 Task: Schedule a presentation rehearsal with the marketing team, focusing on delivering impactful messages, showcasing compelling visuals, and engaging the audience effectively for the upcoming product launch on September 25th at 3:30 PM.
Action: Mouse moved to (67, 117)
Screenshot: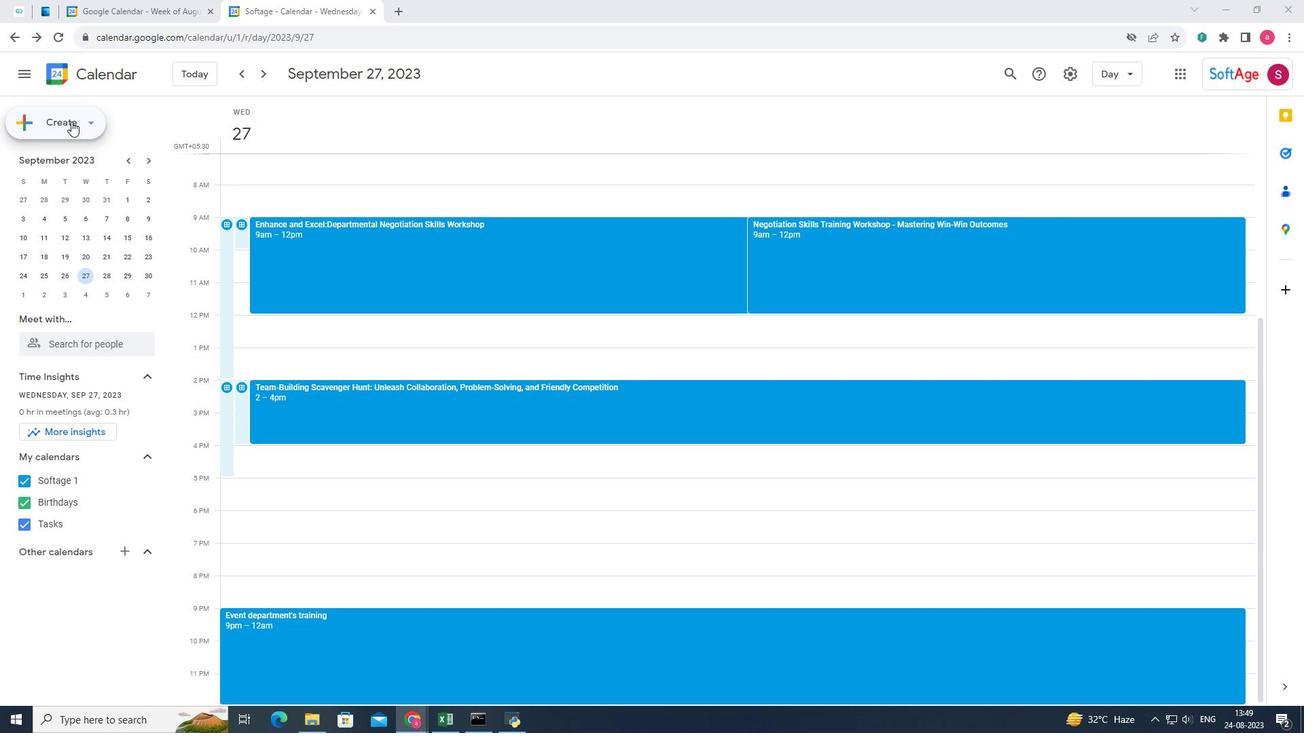 
Action: Mouse pressed left at (67, 117)
Screenshot: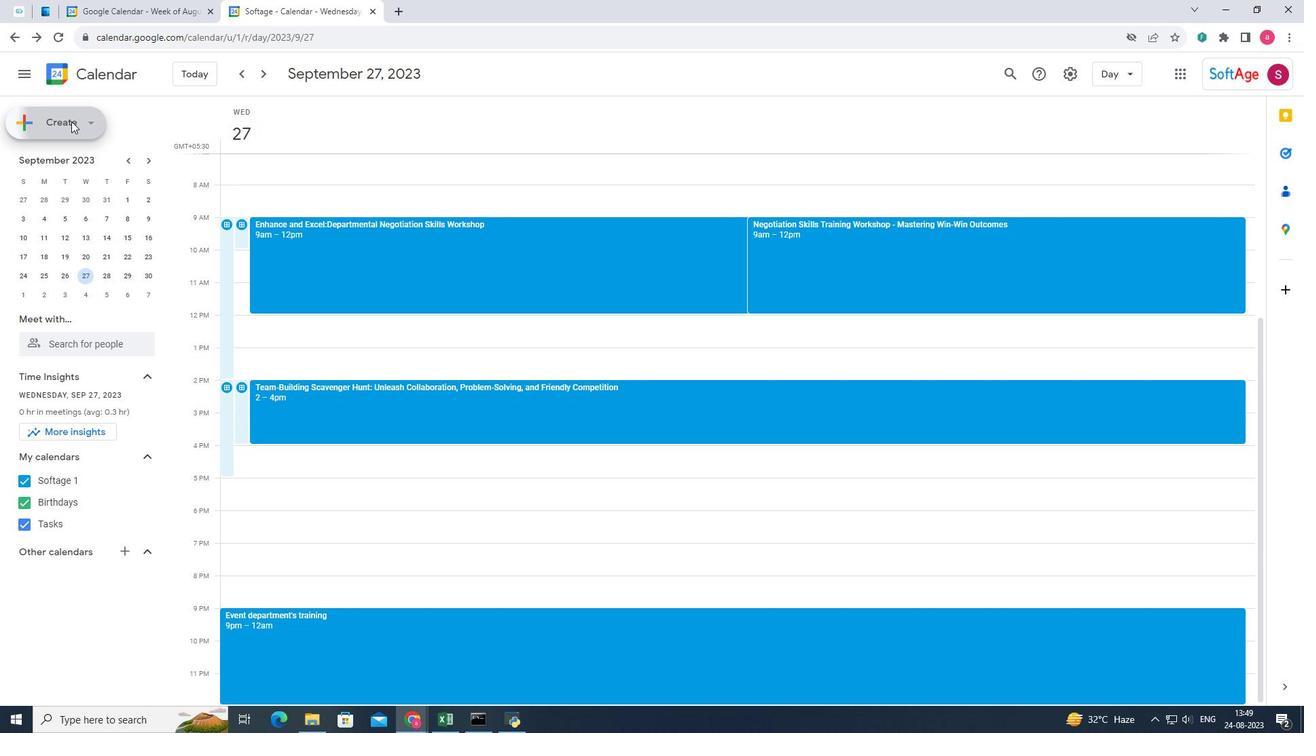 
Action: Mouse moved to (57, 262)
Screenshot: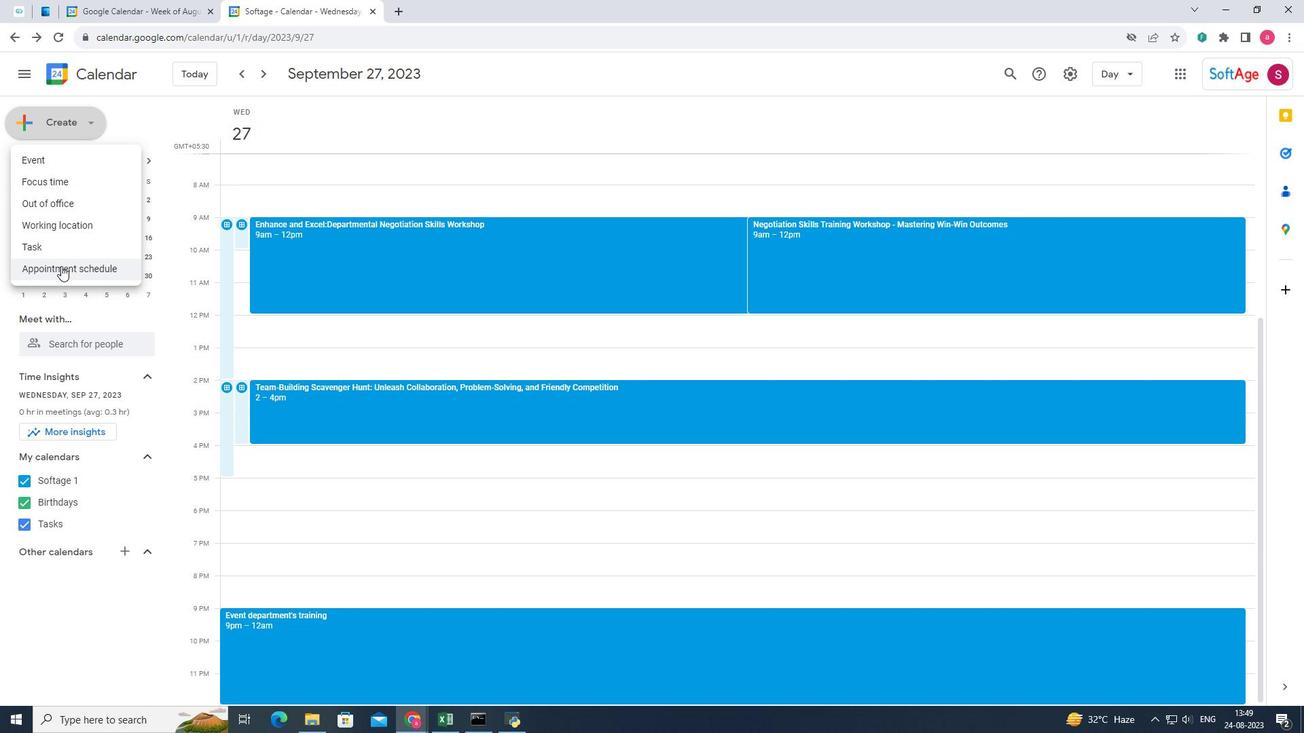 
Action: Mouse pressed left at (57, 262)
Screenshot: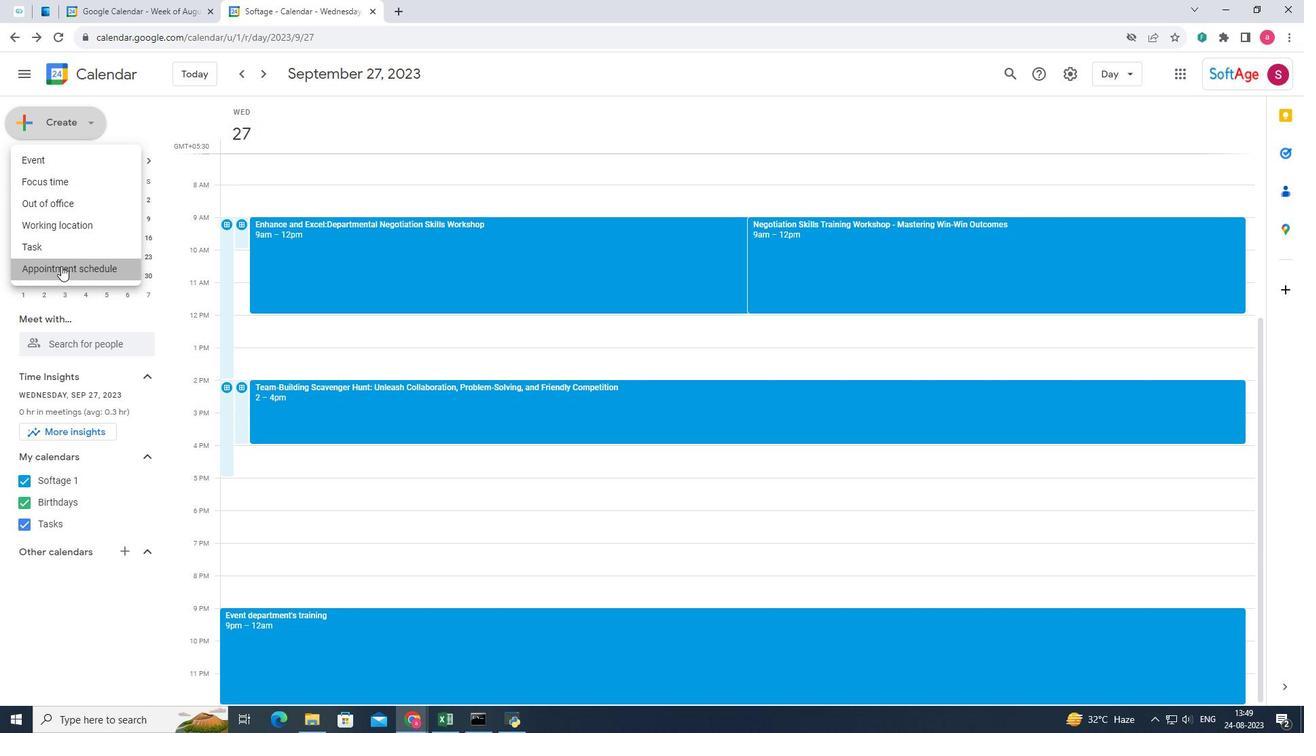 
Action: Mouse moved to (104, 116)
Screenshot: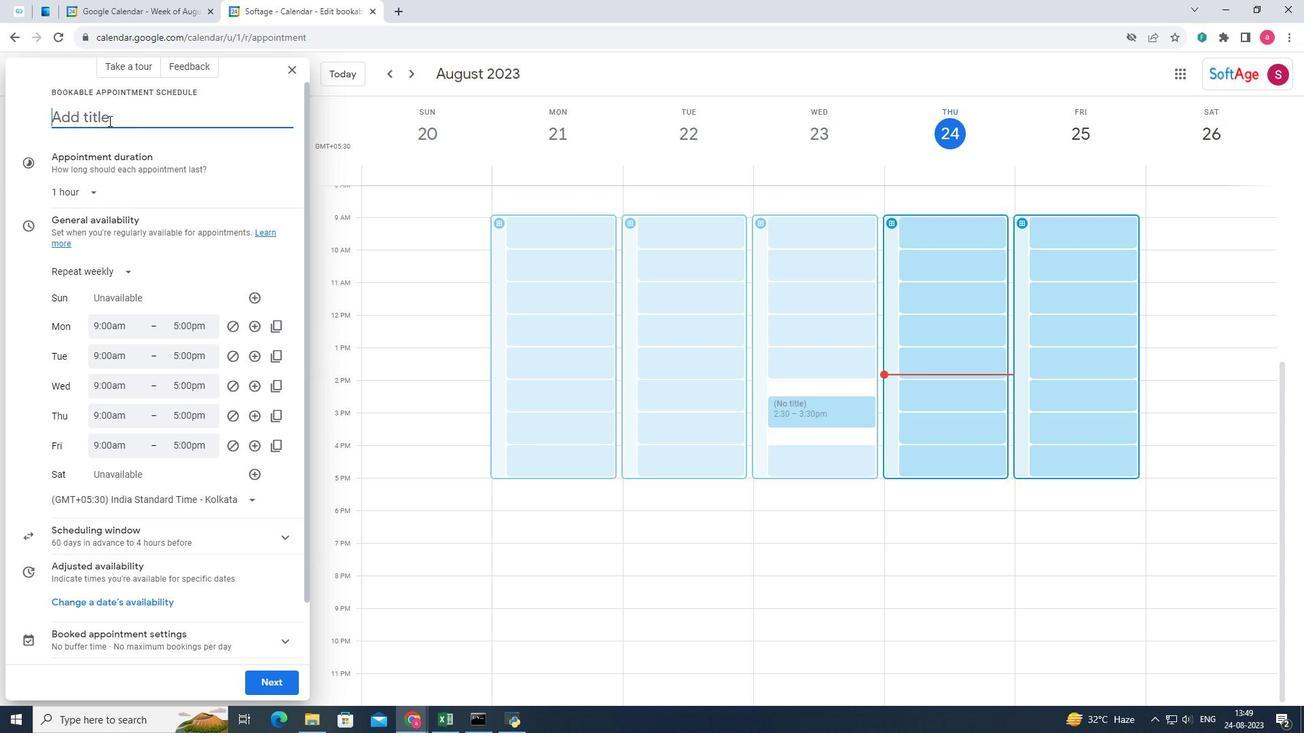 
Action: Key pressed <Key.shift>Mark<Key.backspace>keting
Screenshot: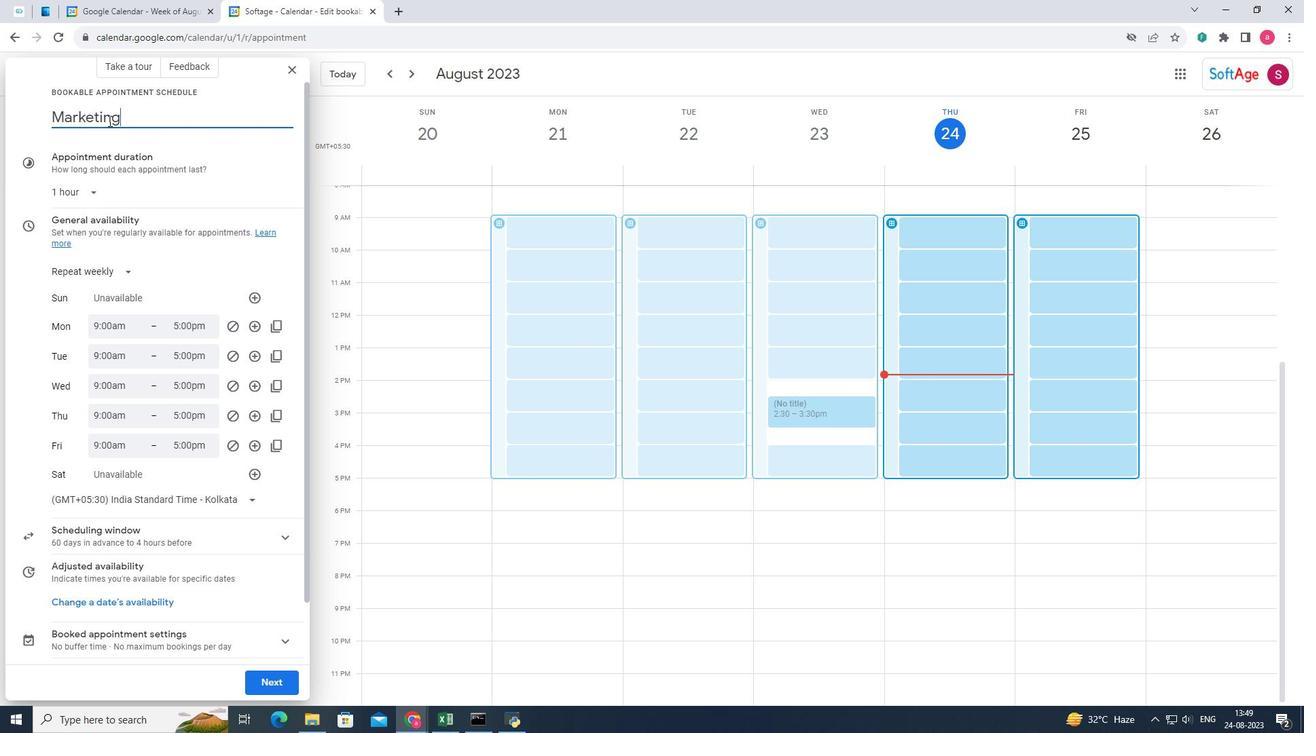 
Action: Mouse moved to (103, 116)
Screenshot: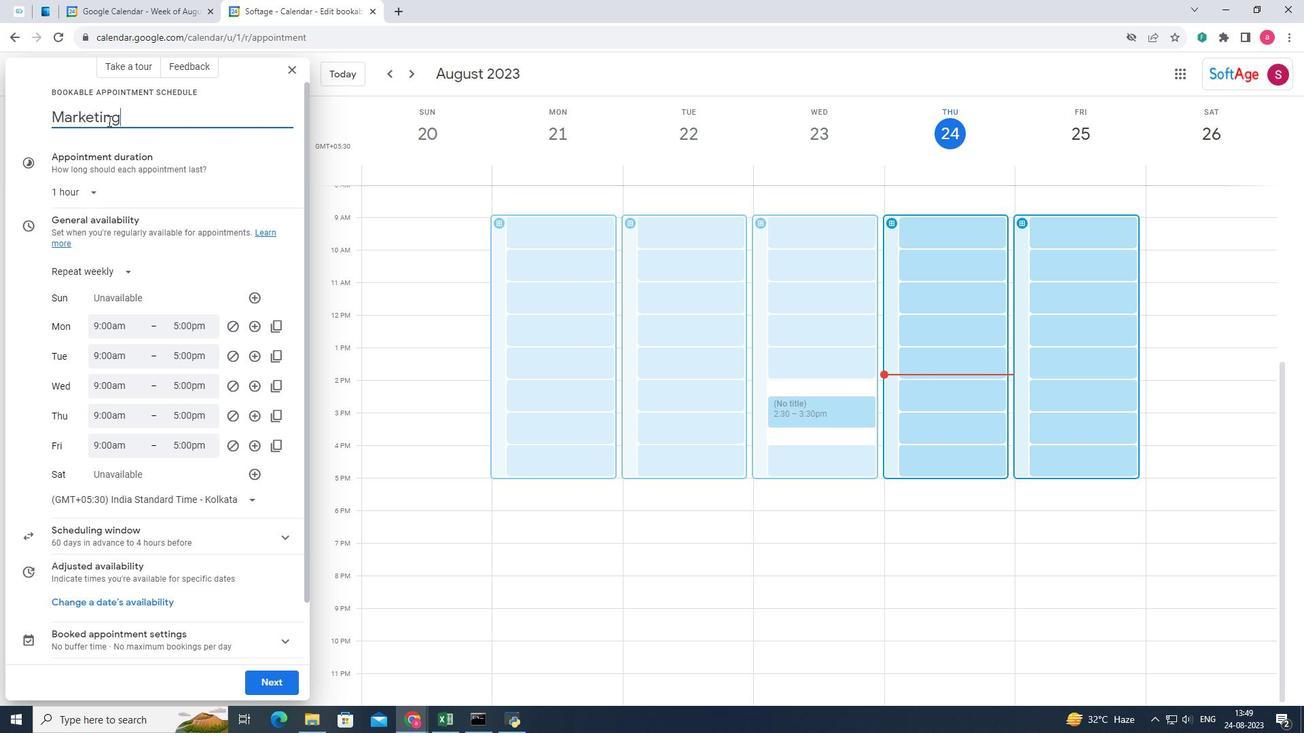 
Action: Key pressed <Key.space><Key.shift><Key.shift><Key.shift><Key.shift>Team<Key.space><Key.shift><Key.shift><Key.shift><Key.shift><Key.shift><Key.shift><Key.shift><Key.shift><Key.shift>Presentation<Key.space><Key.shift>Reharsal
Screenshot: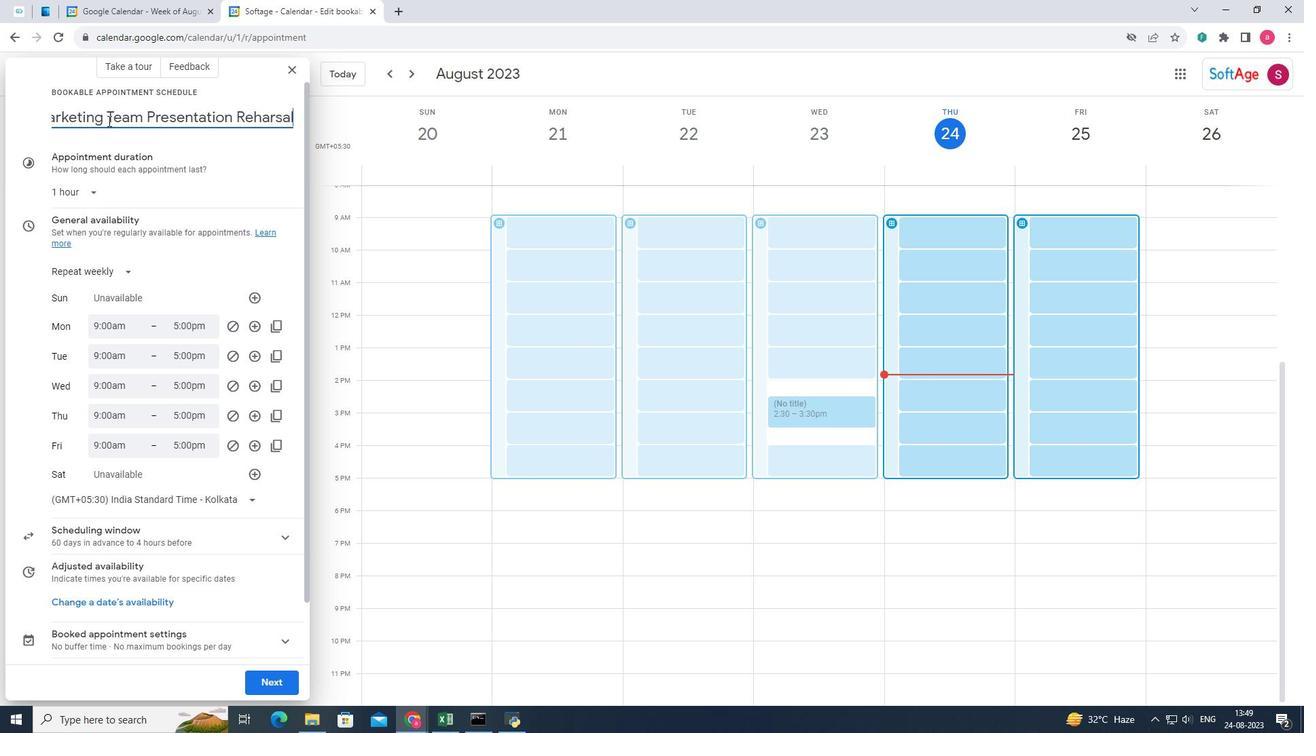 
Action: Mouse moved to (210, 116)
Screenshot: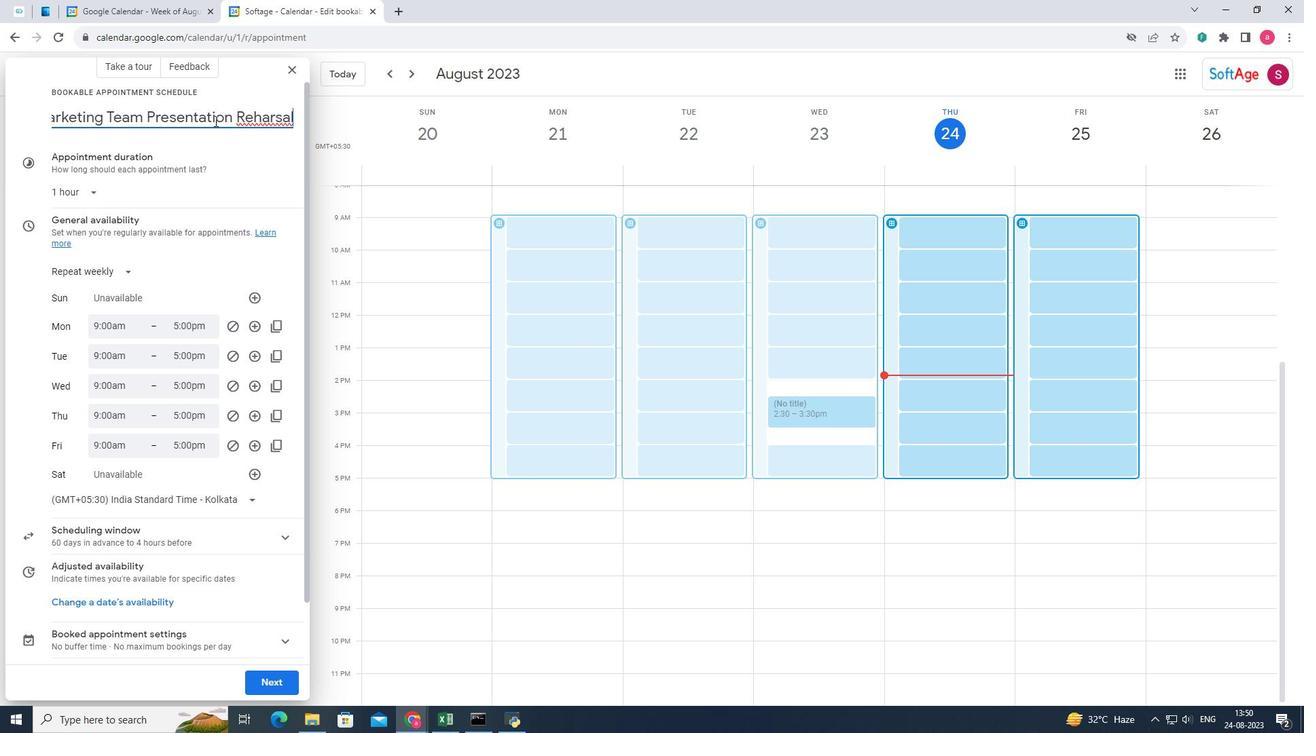 
Action: Key pressed <Key.backspace><Key.backspace><Key.backspace><Key.backspace><Key.backspace>earsal
Screenshot: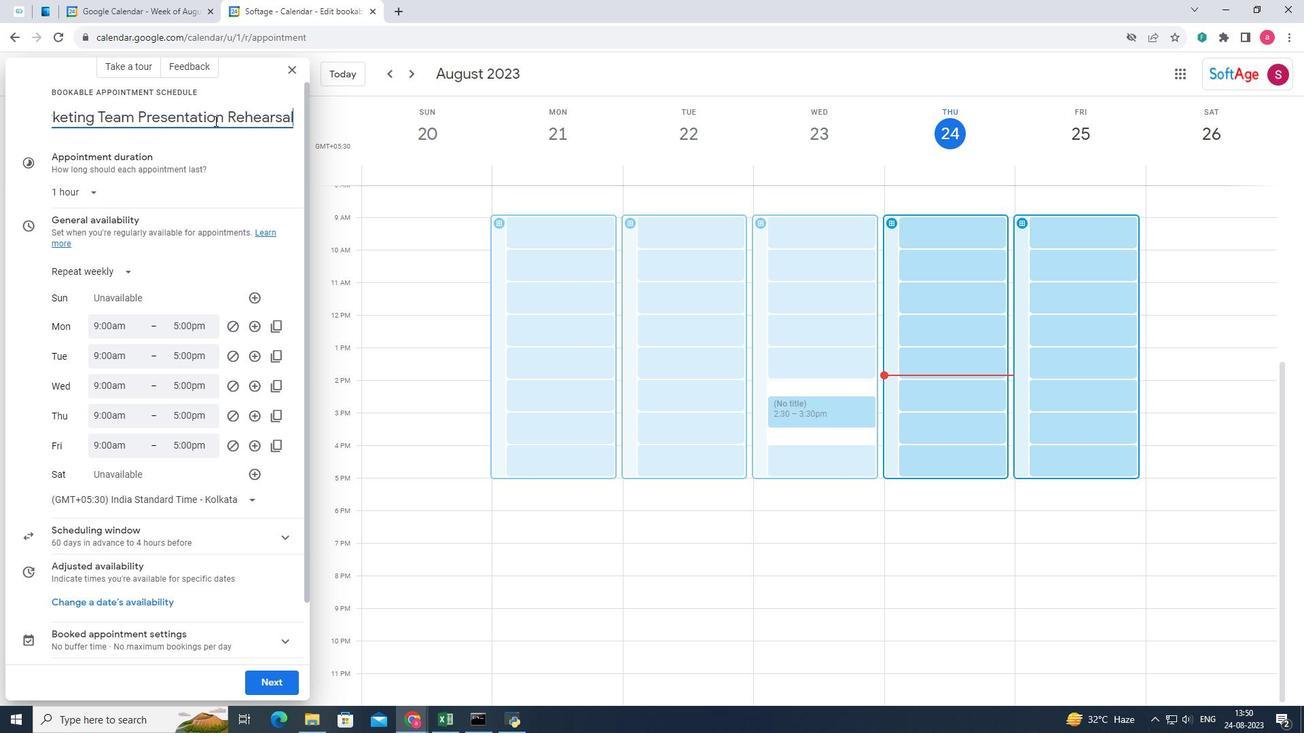 
Action: Mouse moved to (76, 264)
Screenshot: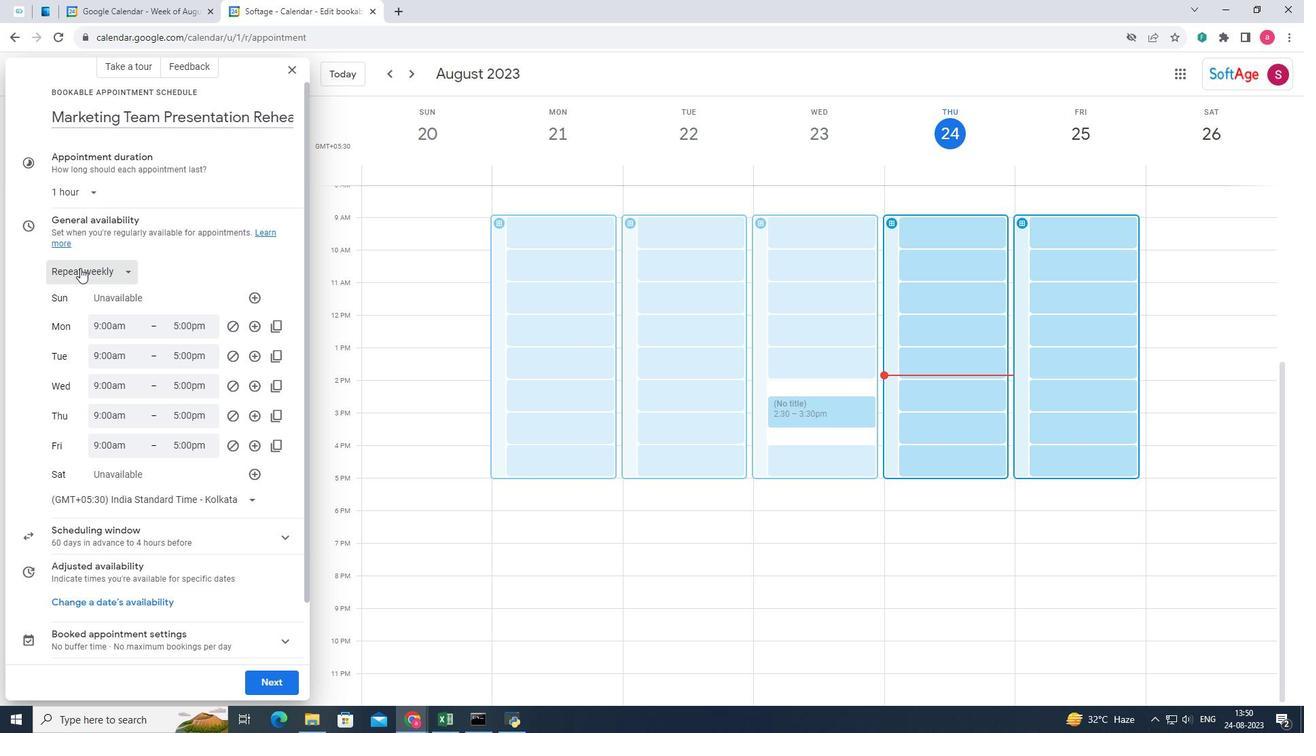
Action: Mouse pressed left at (76, 264)
Screenshot: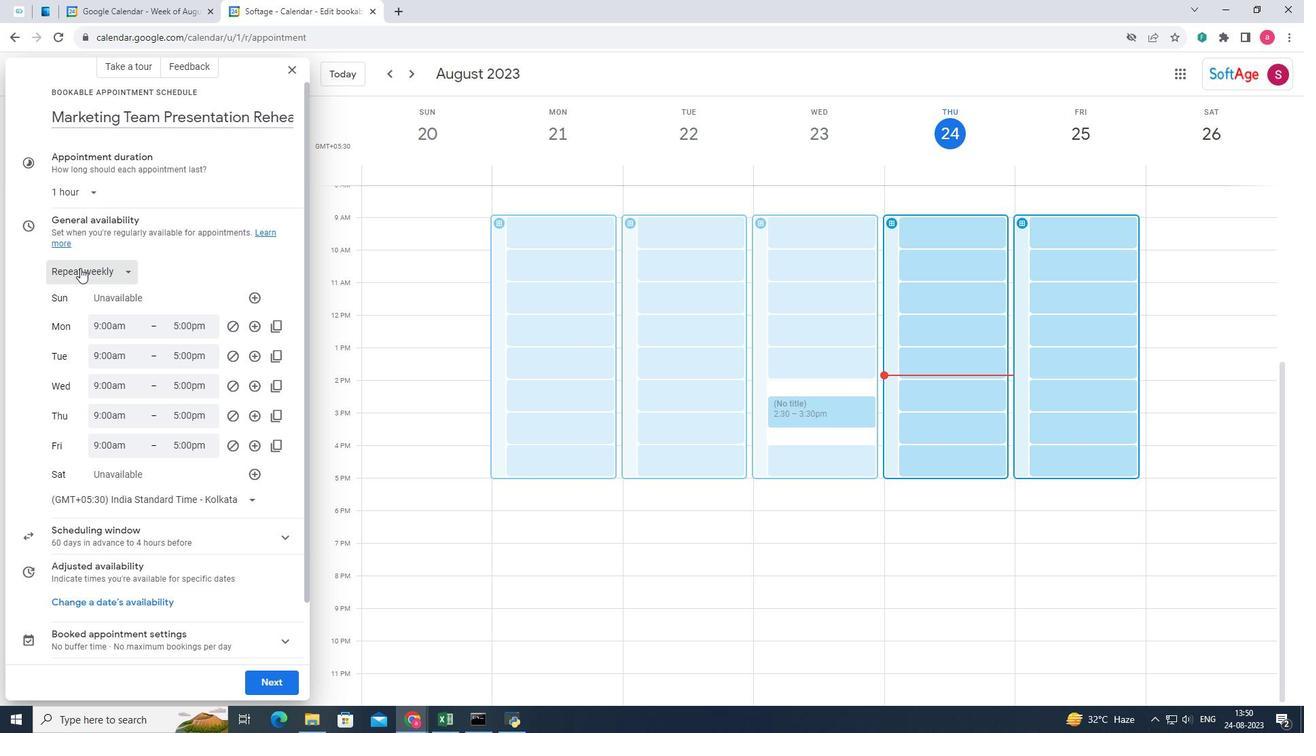 
Action: Mouse moved to (76, 290)
Screenshot: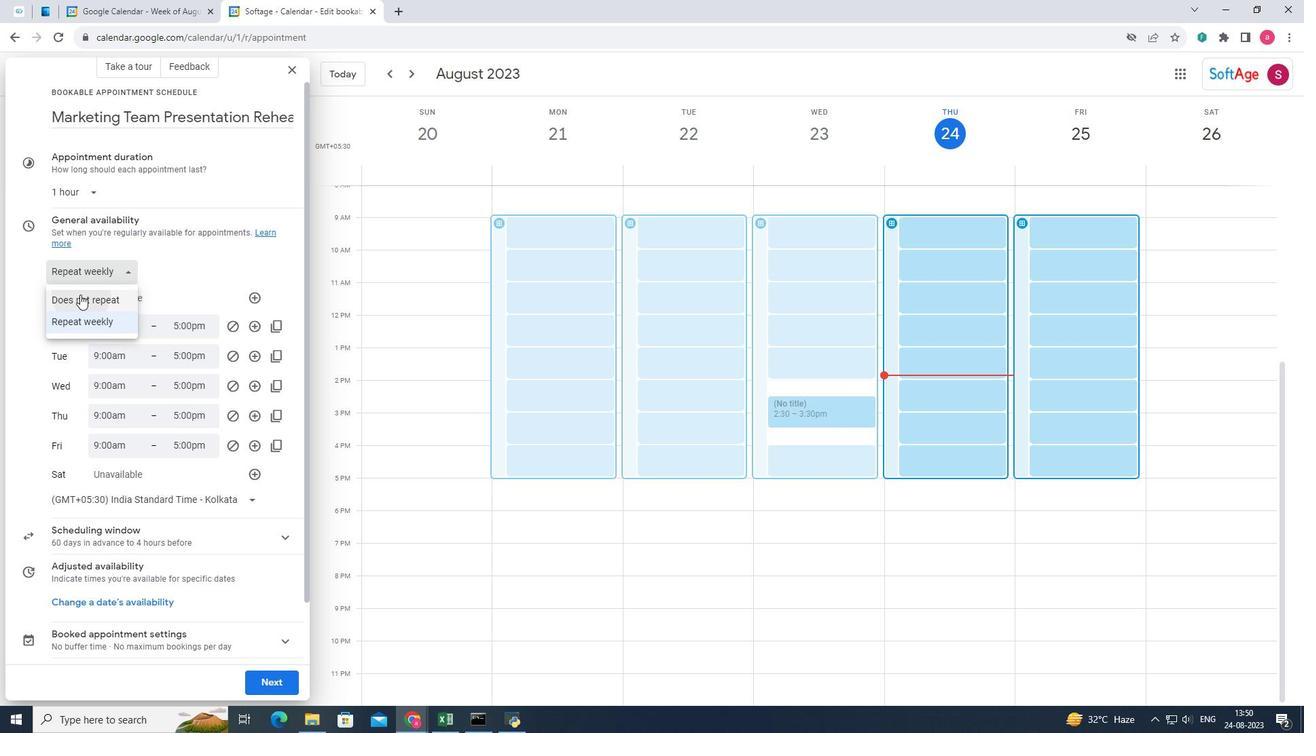 
Action: Mouse pressed left at (76, 290)
Screenshot: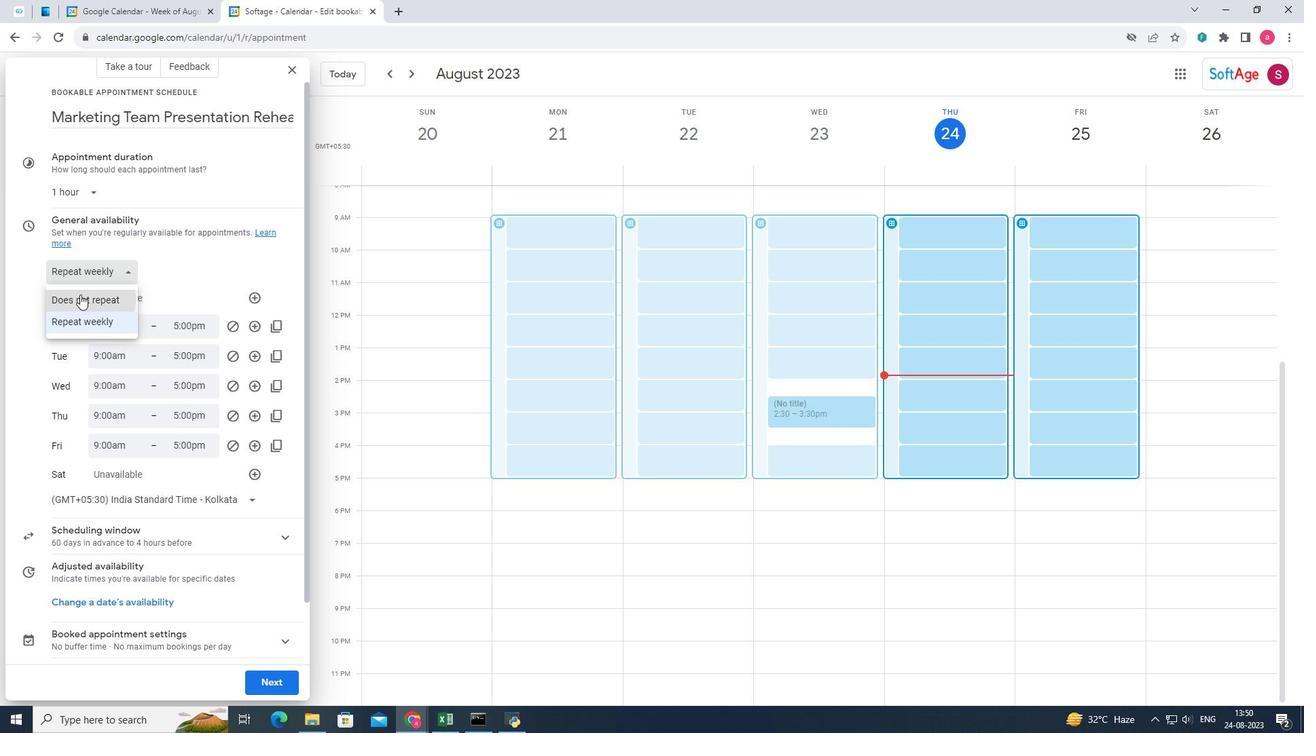 
Action: Mouse moved to (80, 281)
Screenshot: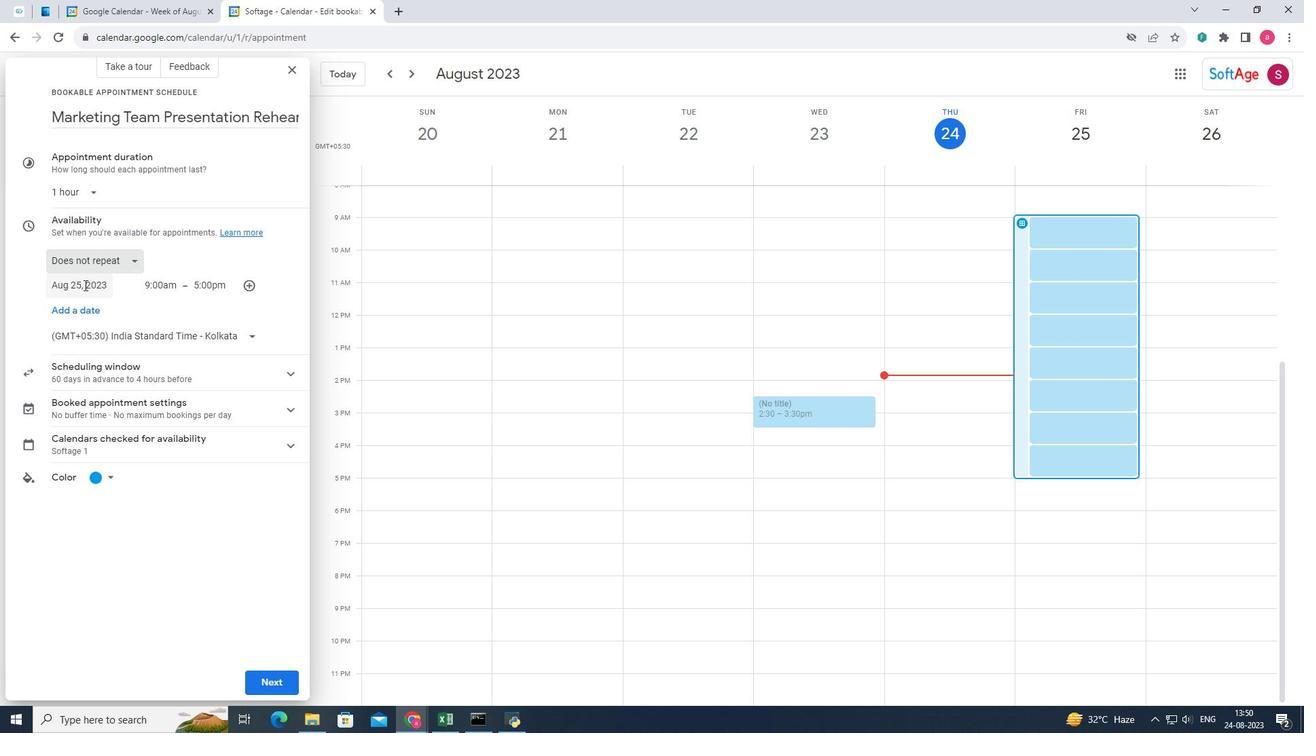 
Action: Mouse pressed left at (80, 281)
Screenshot: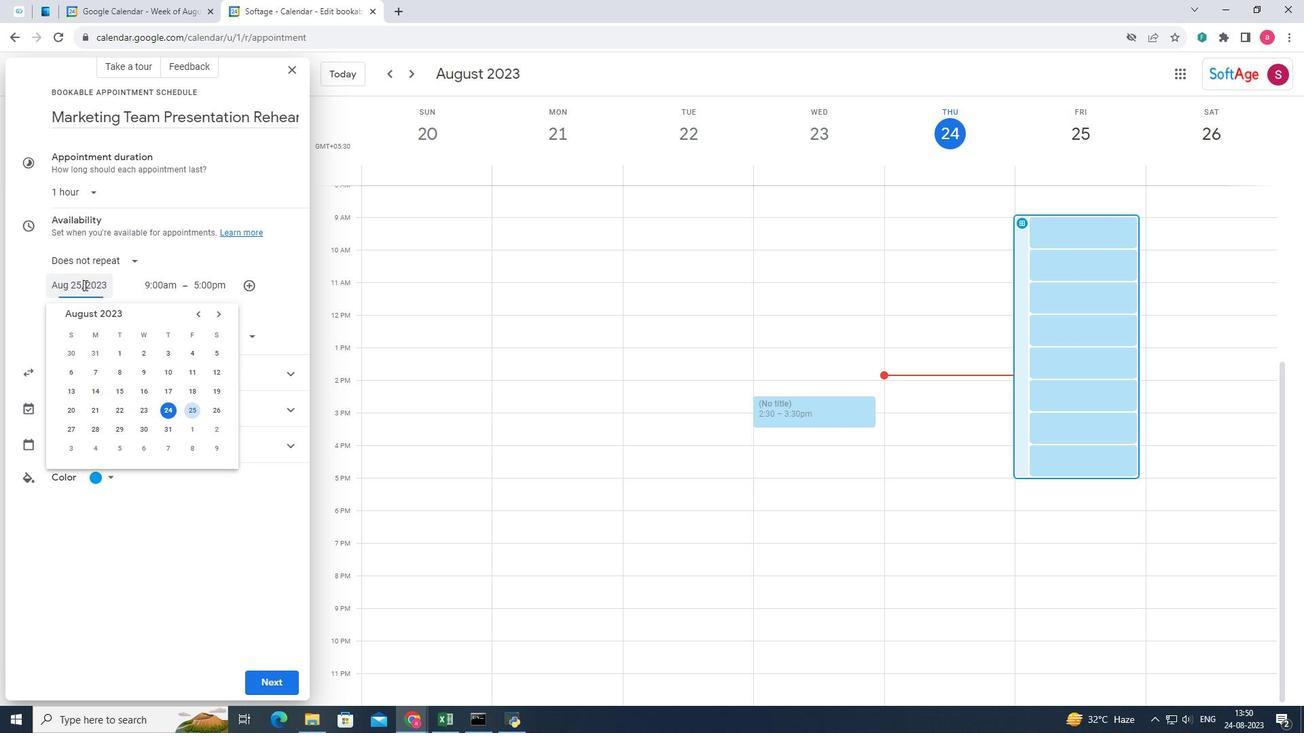 
Action: Mouse moved to (222, 315)
Screenshot: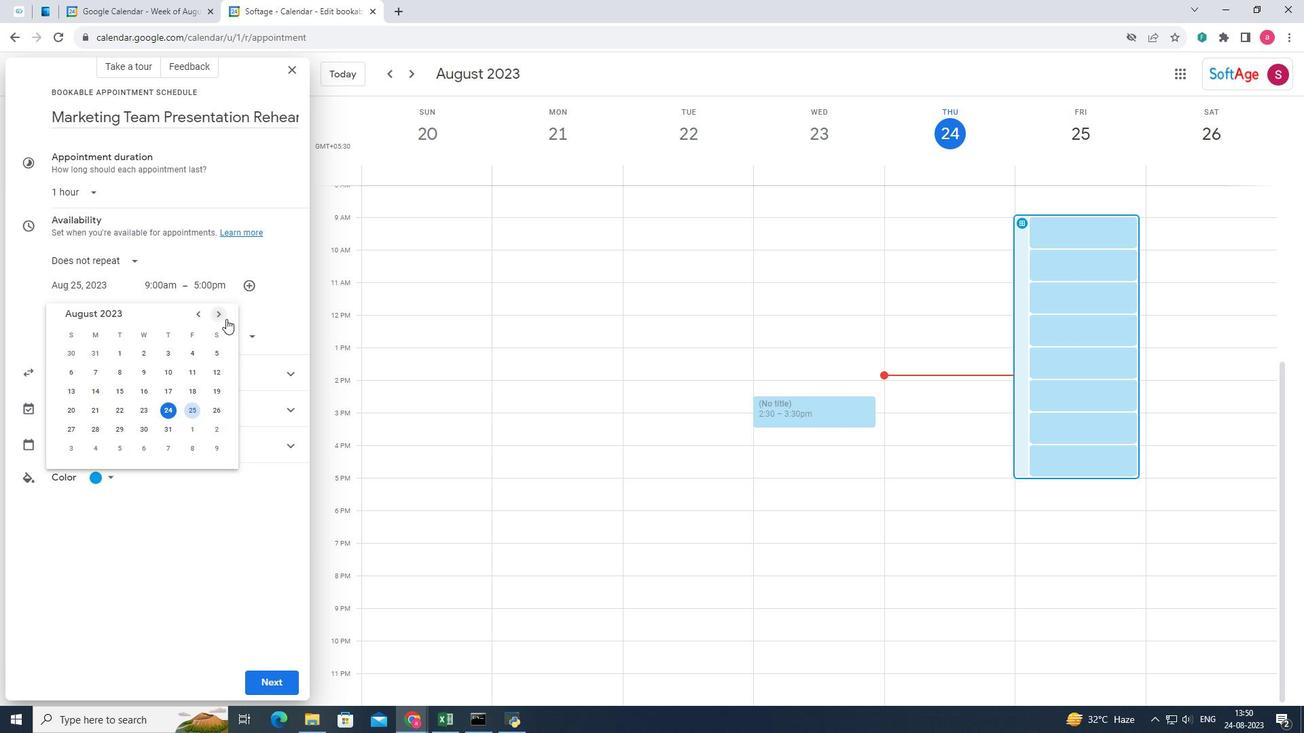 
Action: Mouse pressed left at (222, 315)
Screenshot: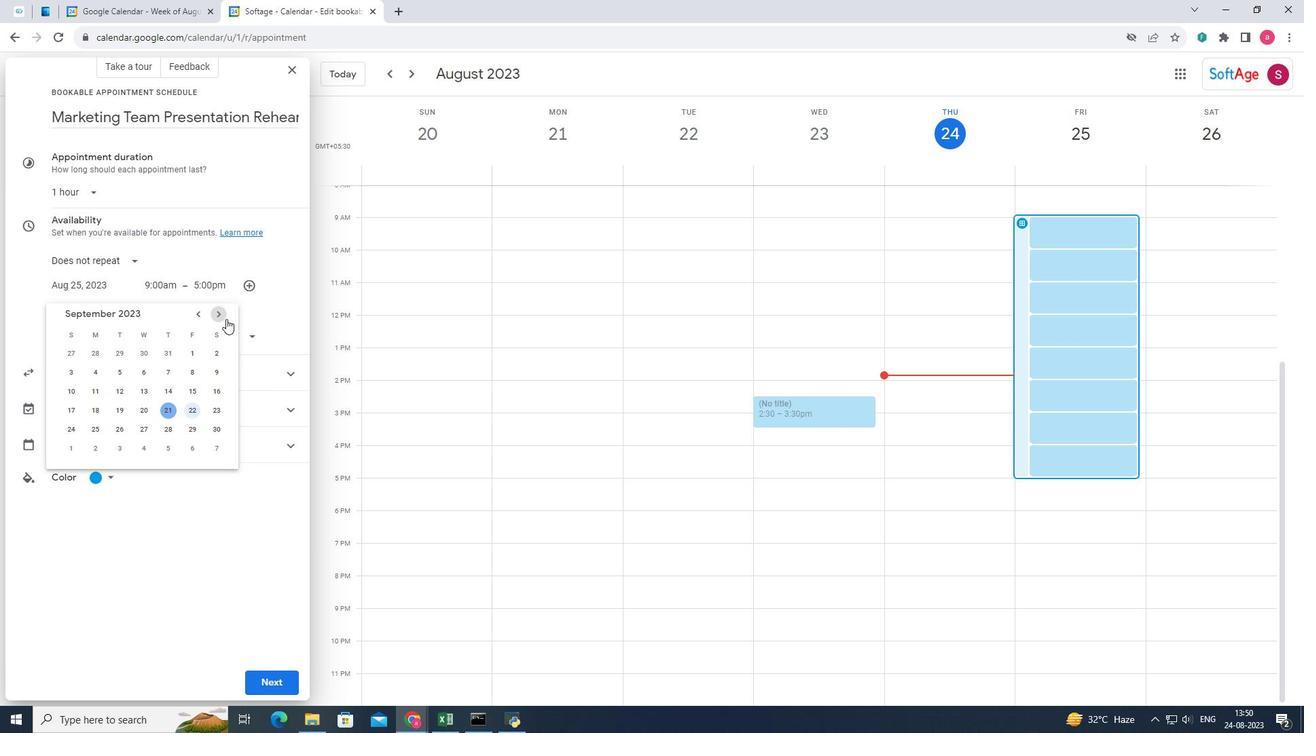 
Action: Mouse moved to (95, 424)
Screenshot: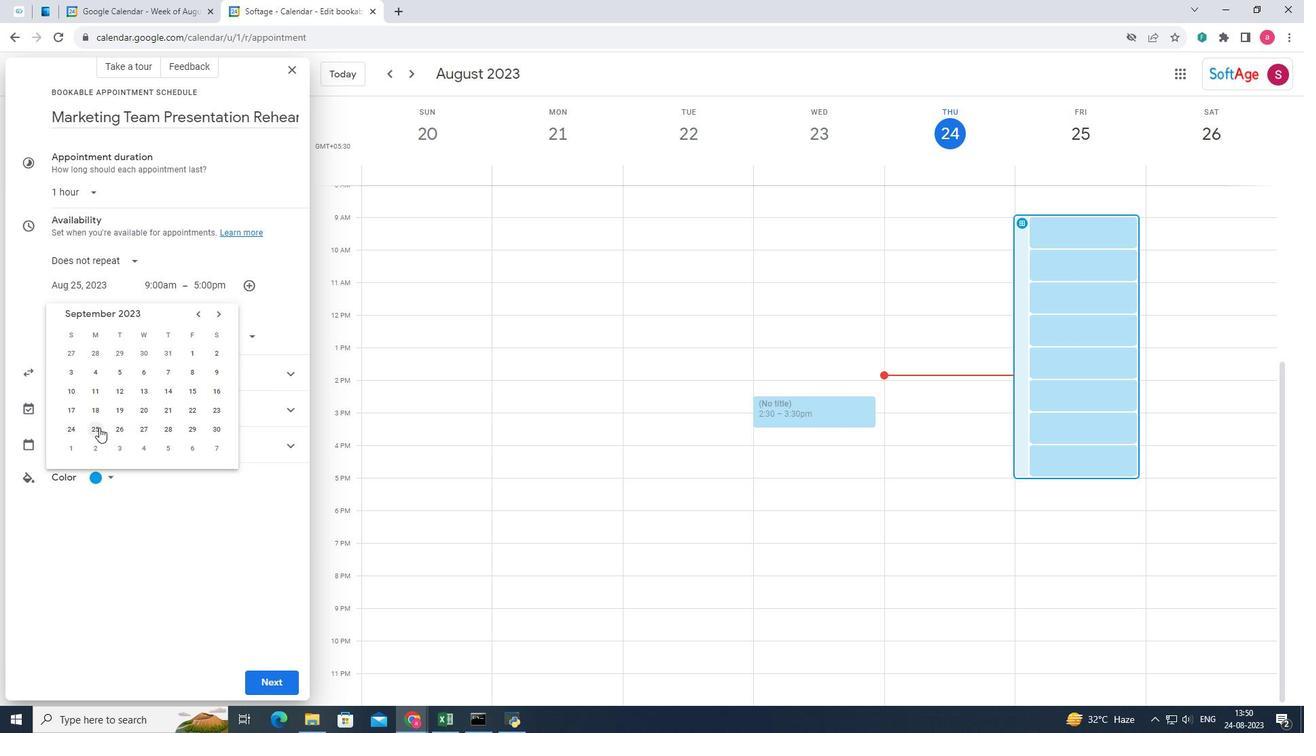 
Action: Mouse pressed left at (95, 424)
Screenshot: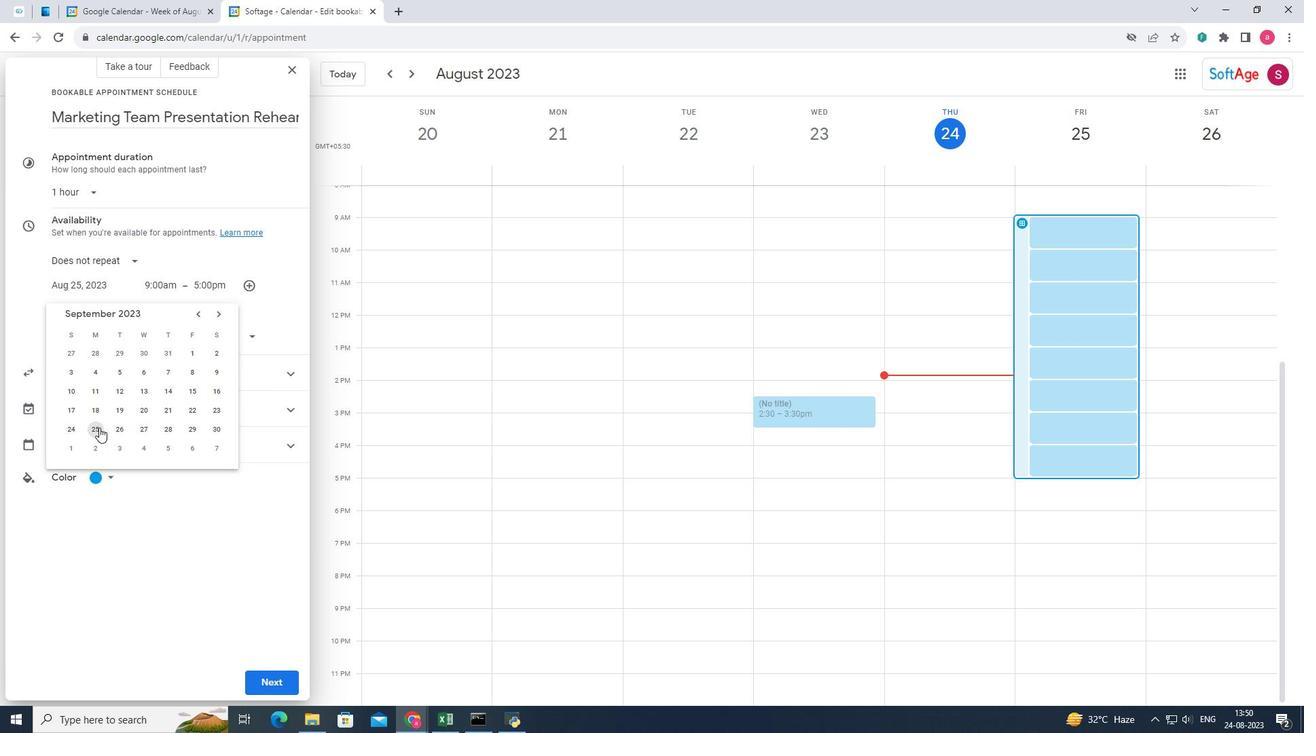 
Action: Mouse moved to (156, 279)
Screenshot: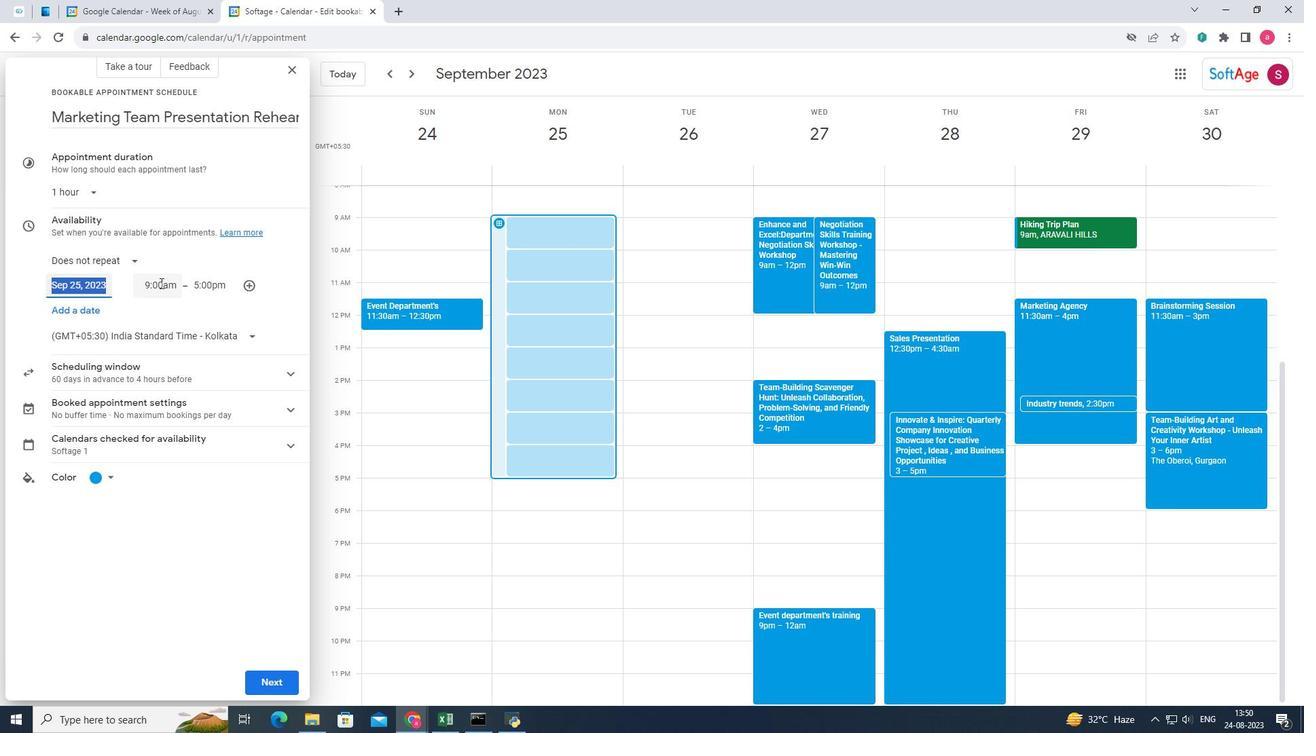 
Action: Mouse pressed left at (156, 279)
Screenshot: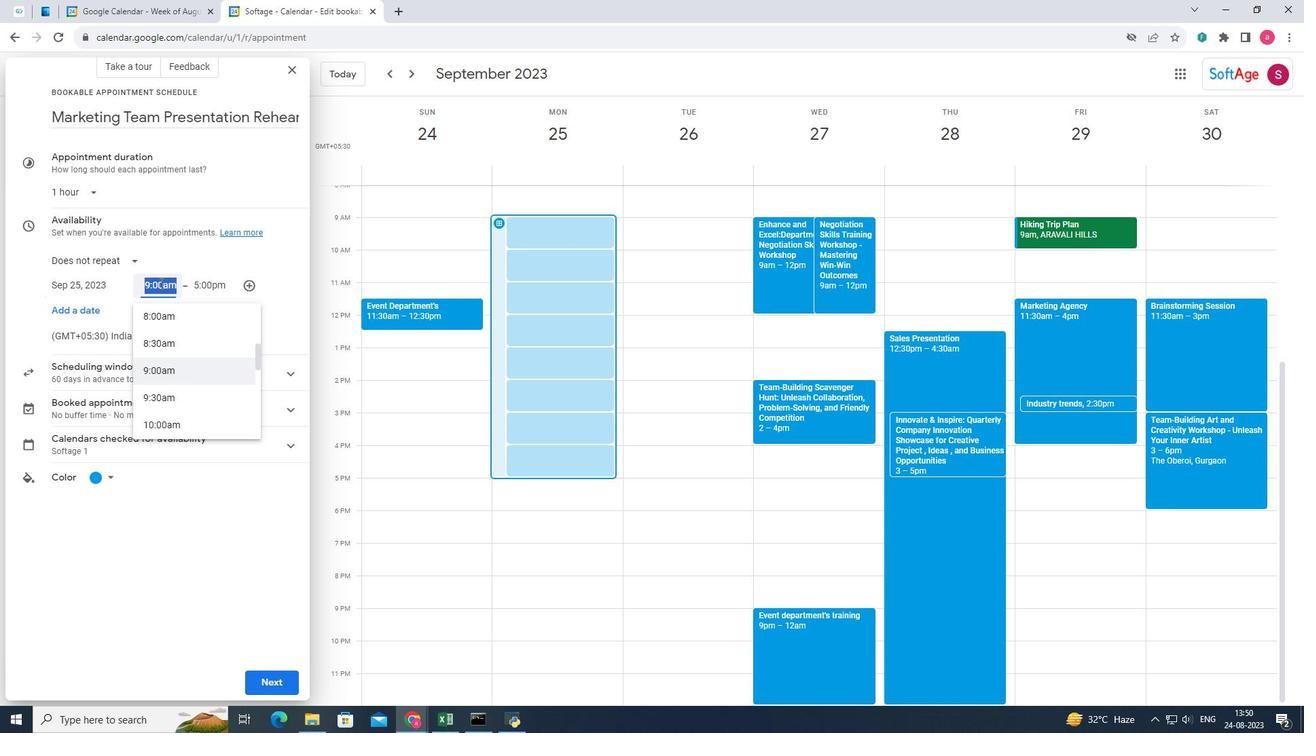 
Action: Mouse moved to (191, 382)
Screenshot: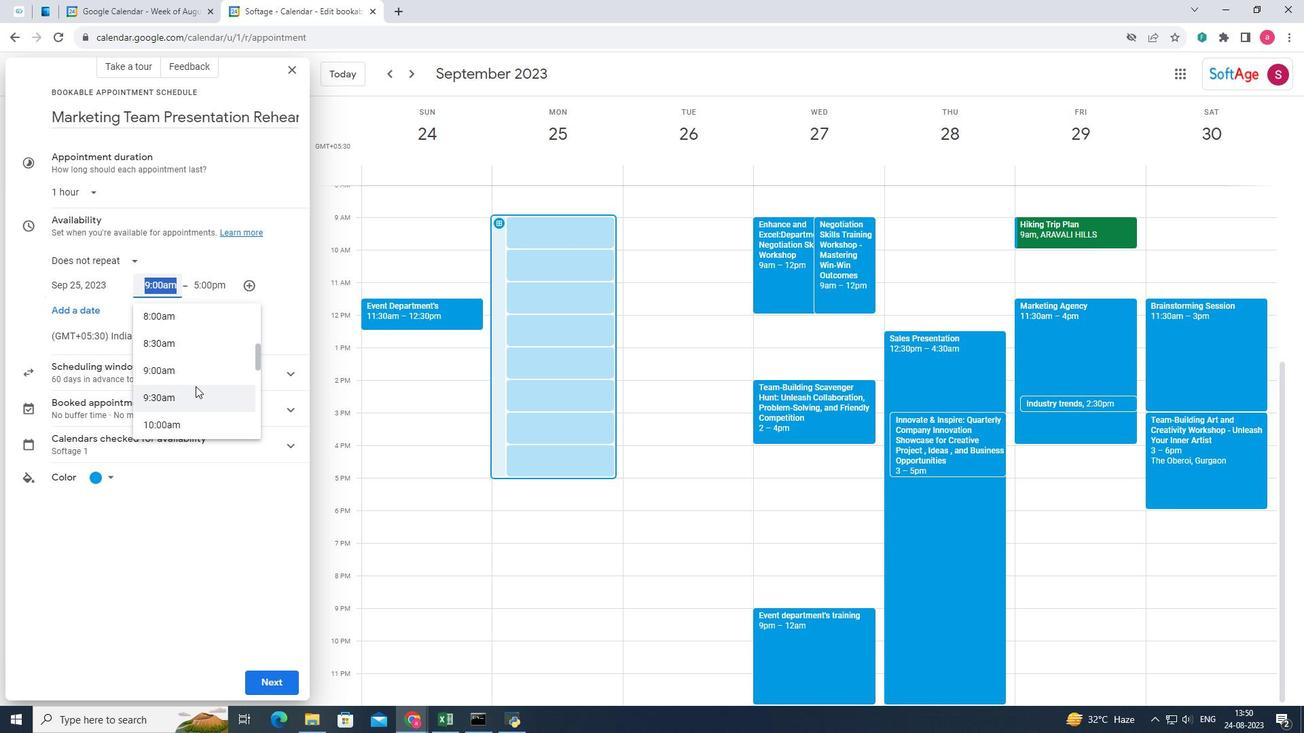 
Action: Mouse scrolled (191, 381) with delta (0, 0)
Screenshot: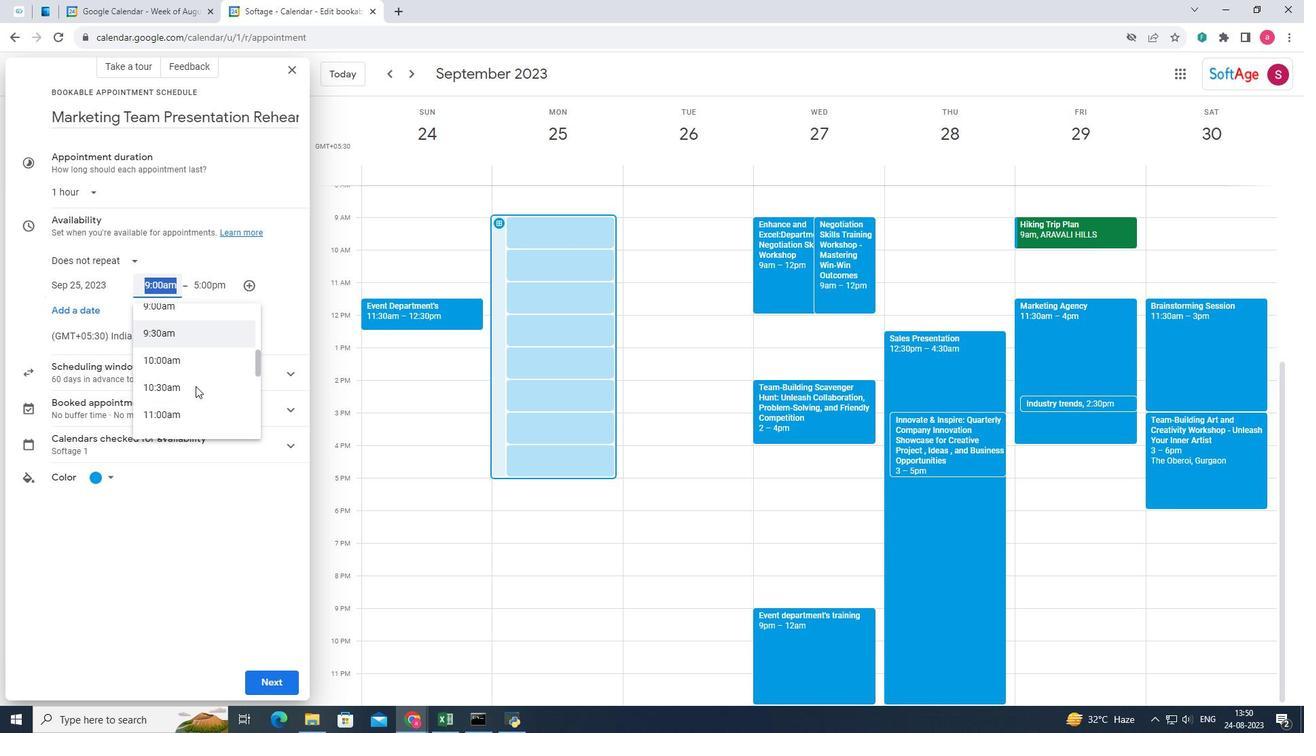 
Action: Mouse scrolled (191, 381) with delta (0, 0)
Screenshot: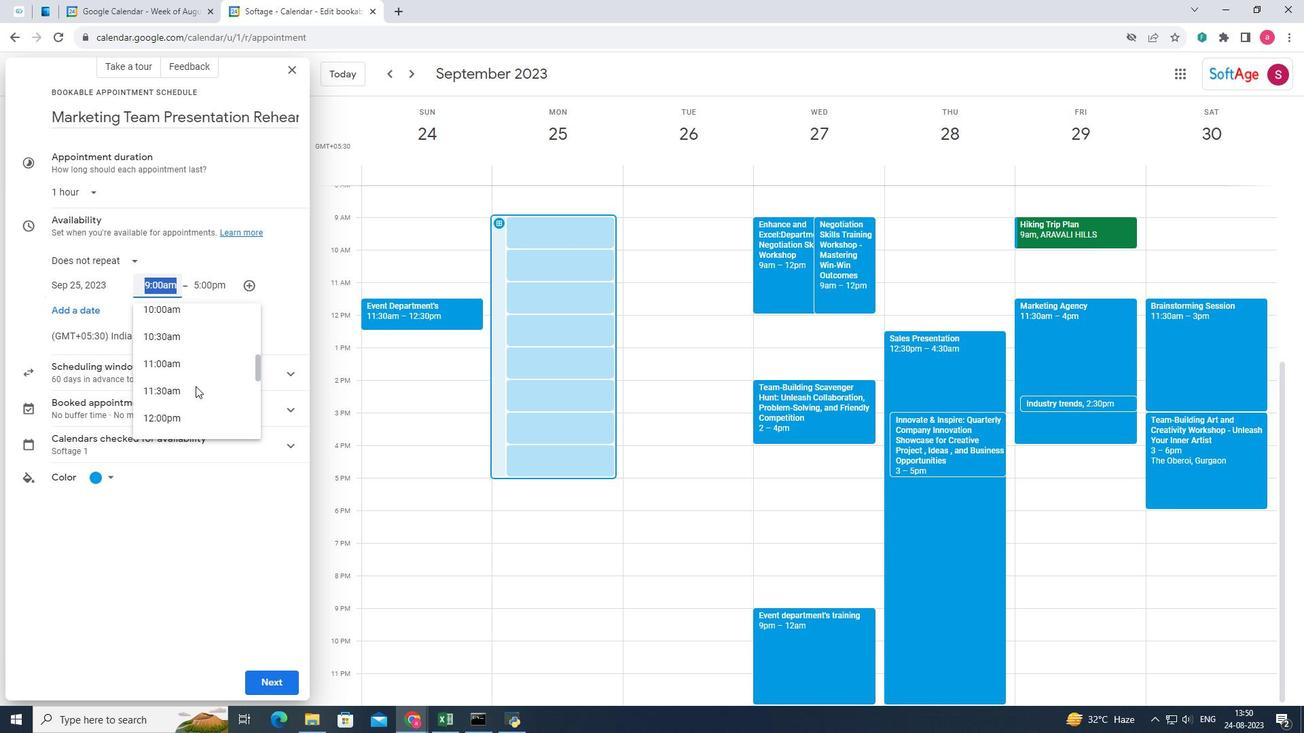 
Action: Mouse scrolled (191, 381) with delta (0, 0)
Screenshot: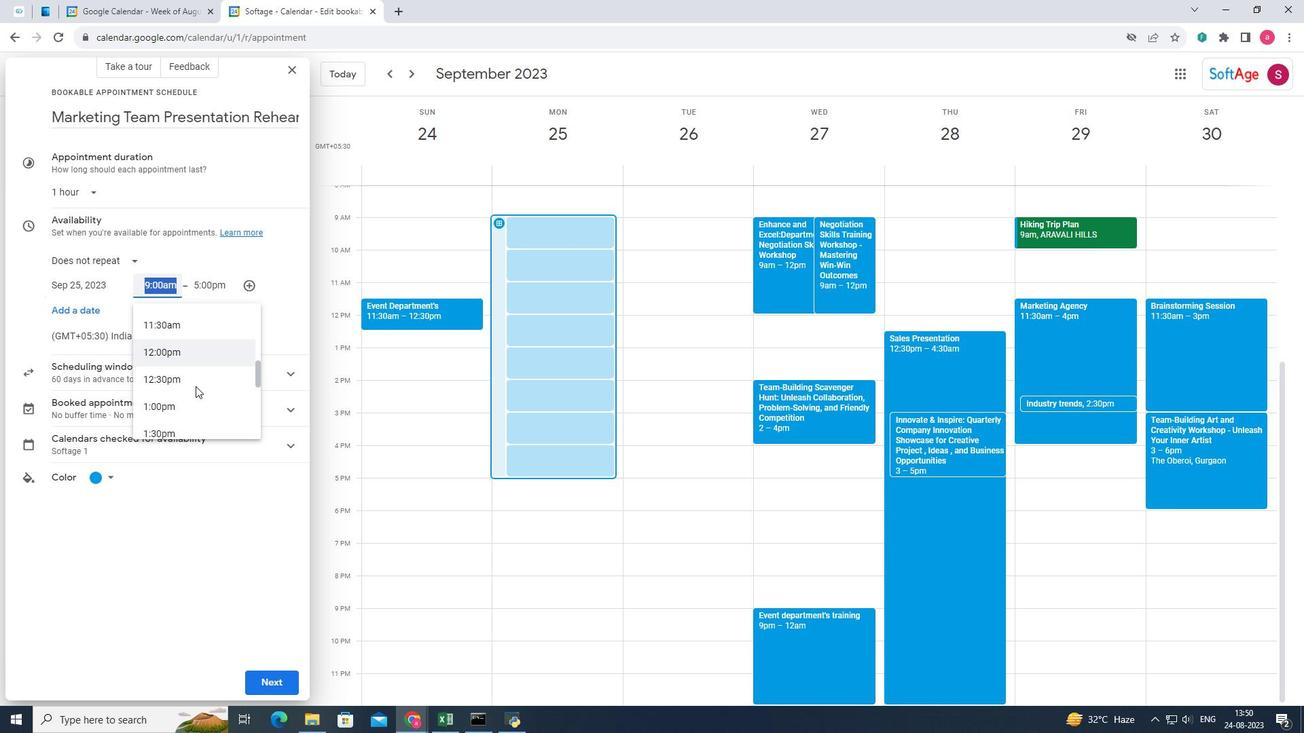 
Action: Mouse scrolled (191, 381) with delta (0, 0)
Screenshot: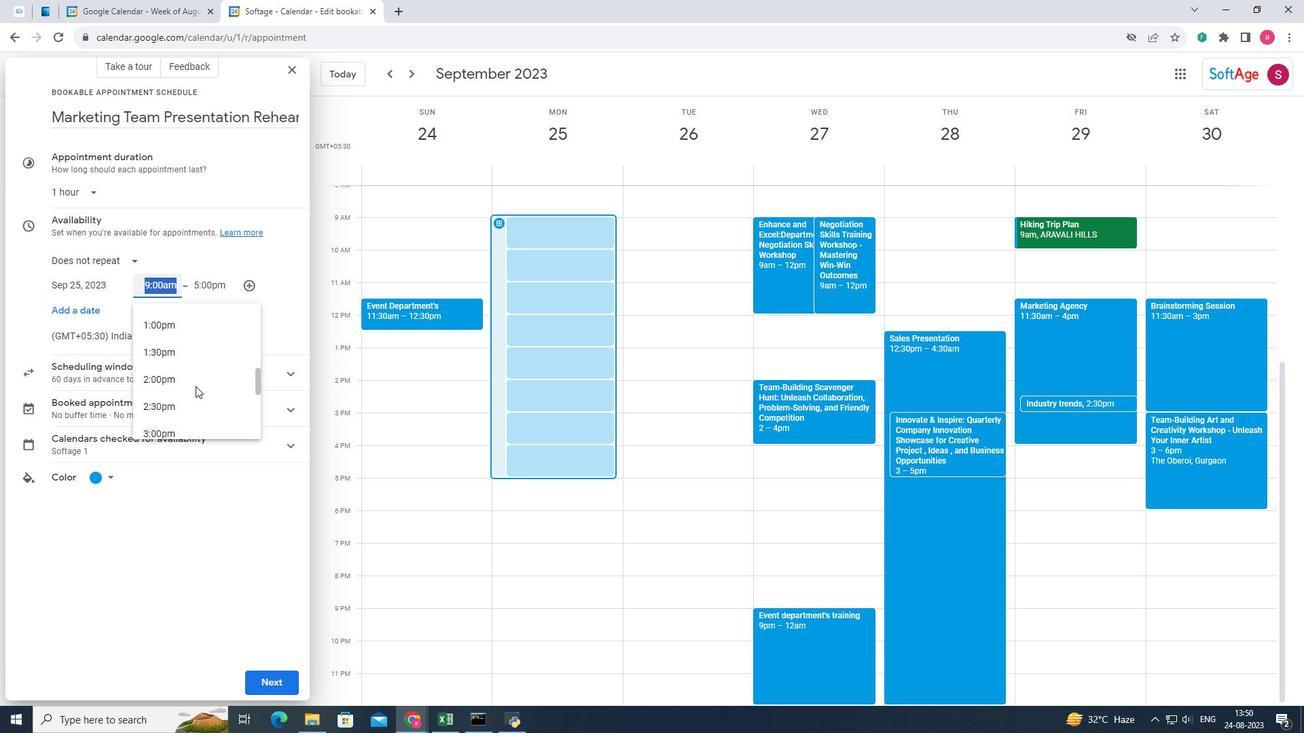 
Action: Mouse scrolled (191, 381) with delta (0, 0)
Screenshot: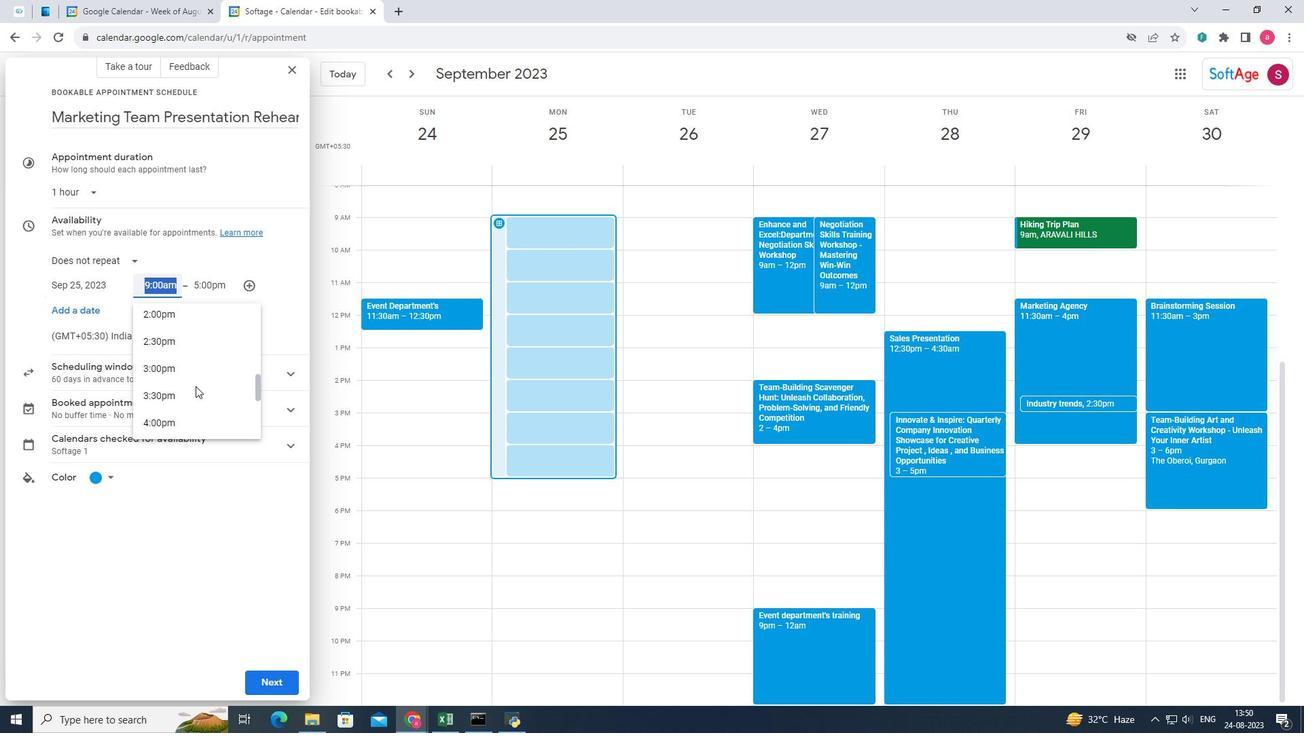 
Action: Mouse moved to (192, 381)
Screenshot: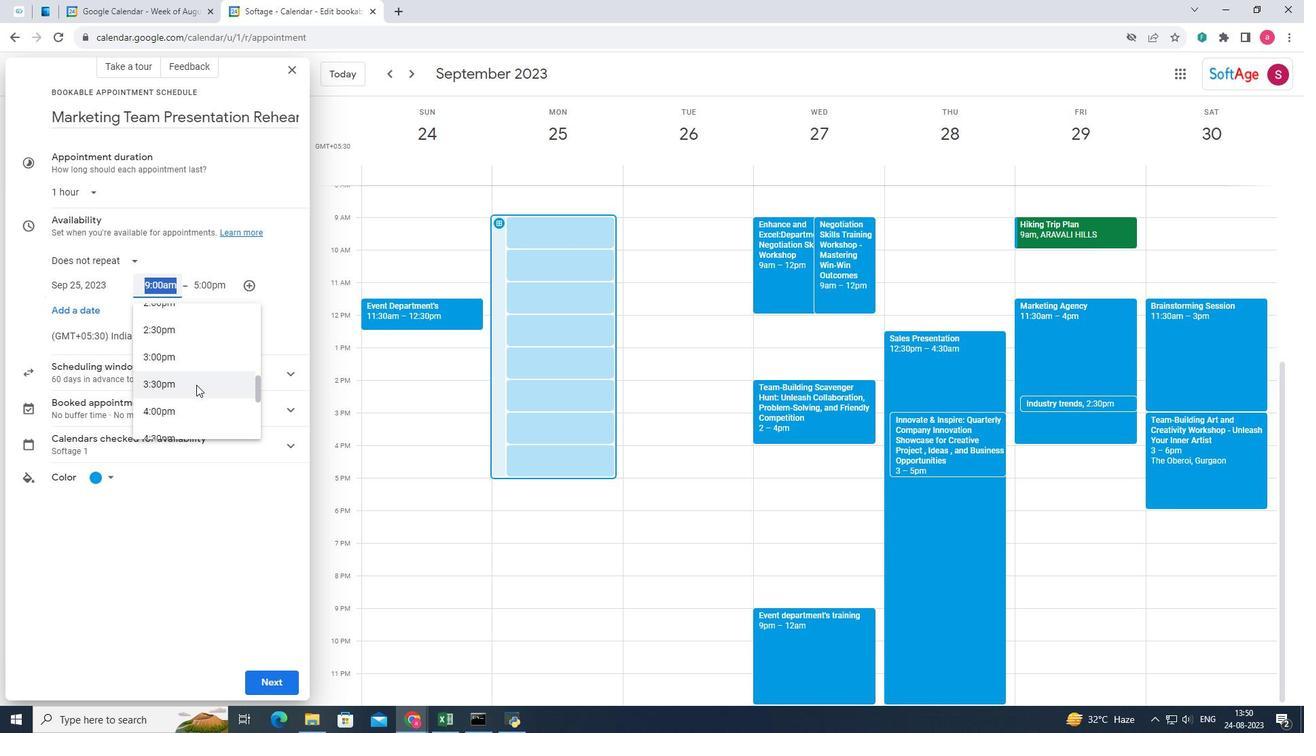 
Action: Mouse pressed left at (192, 381)
Screenshot: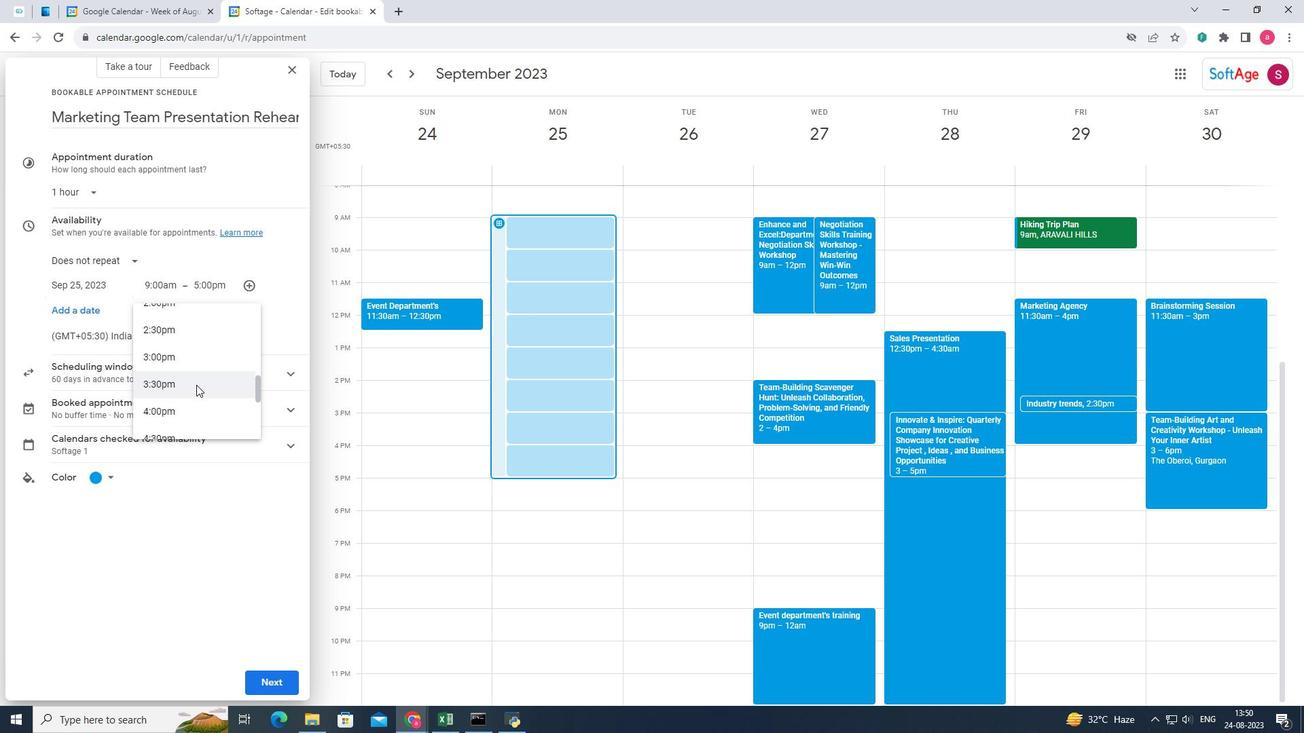 
Action: Mouse moved to (276, 679)
Screenshot: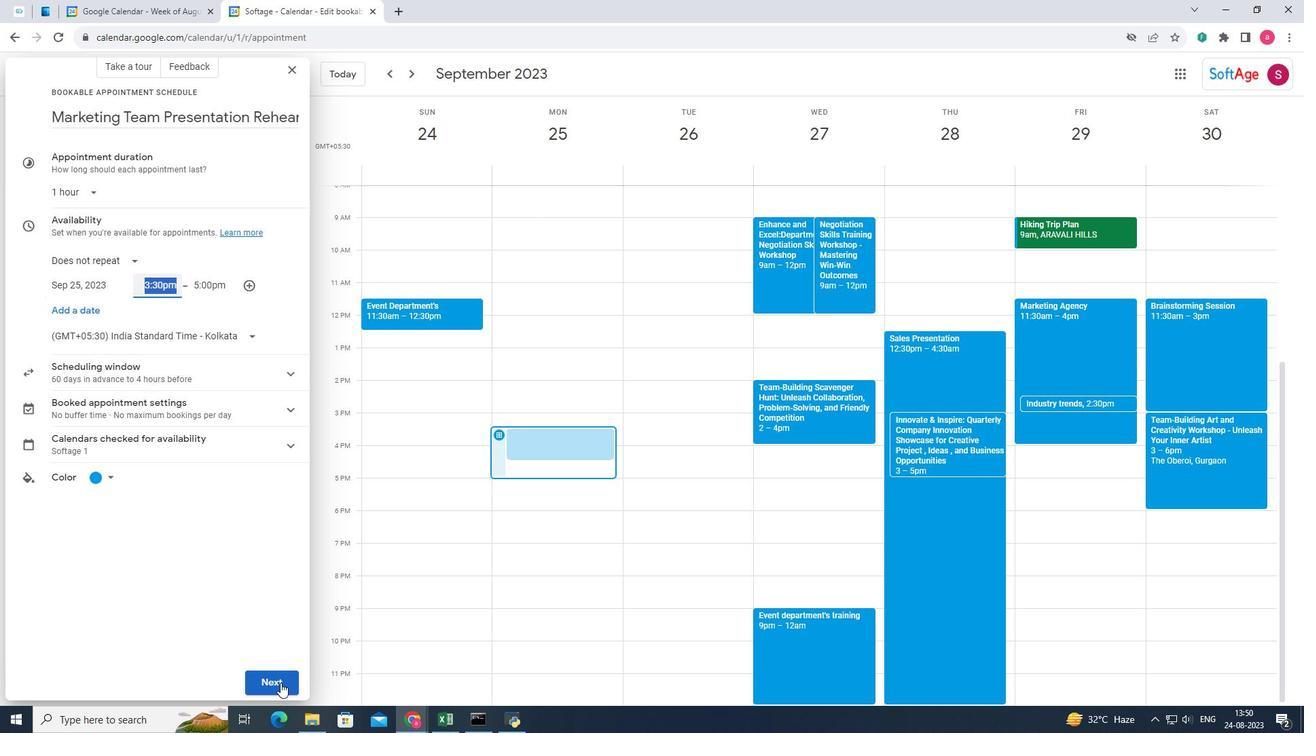 
Action: Mouse pressed left at (276, 679)
Screenshot: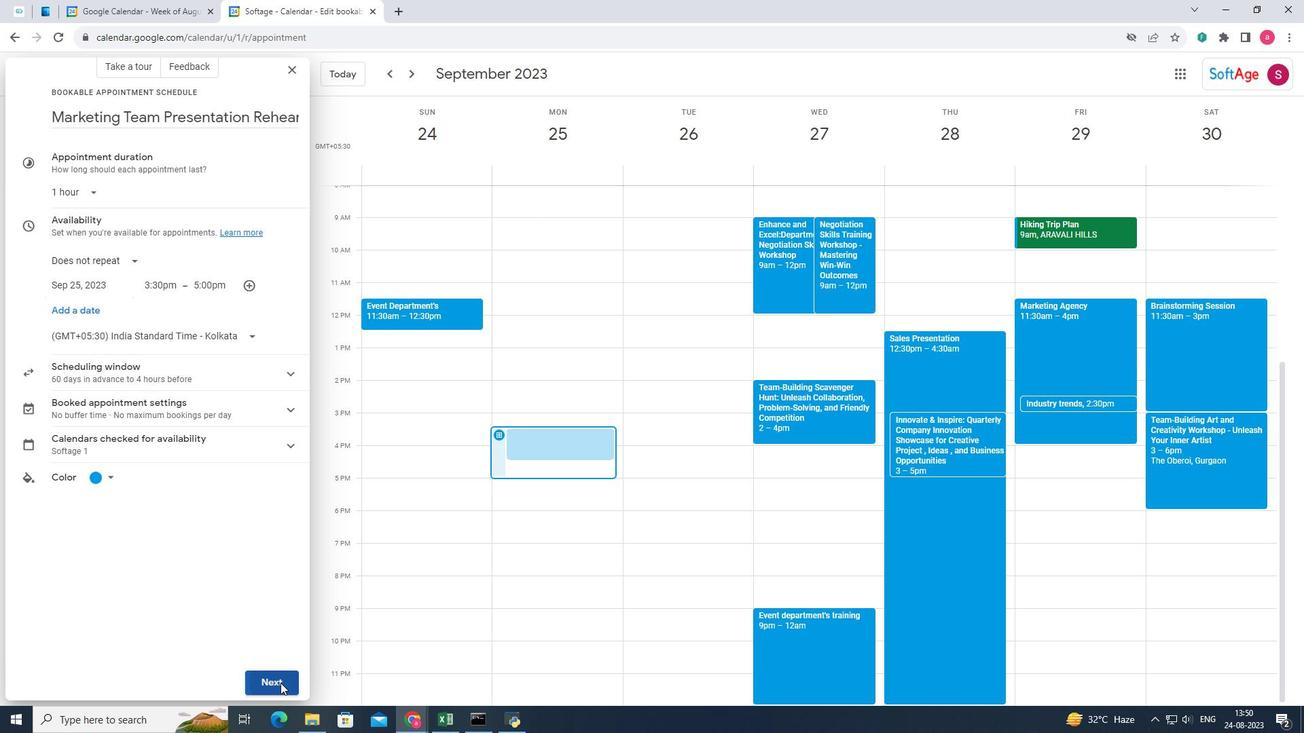 
Action: Mouse moved to (252, 668)
Screenshot: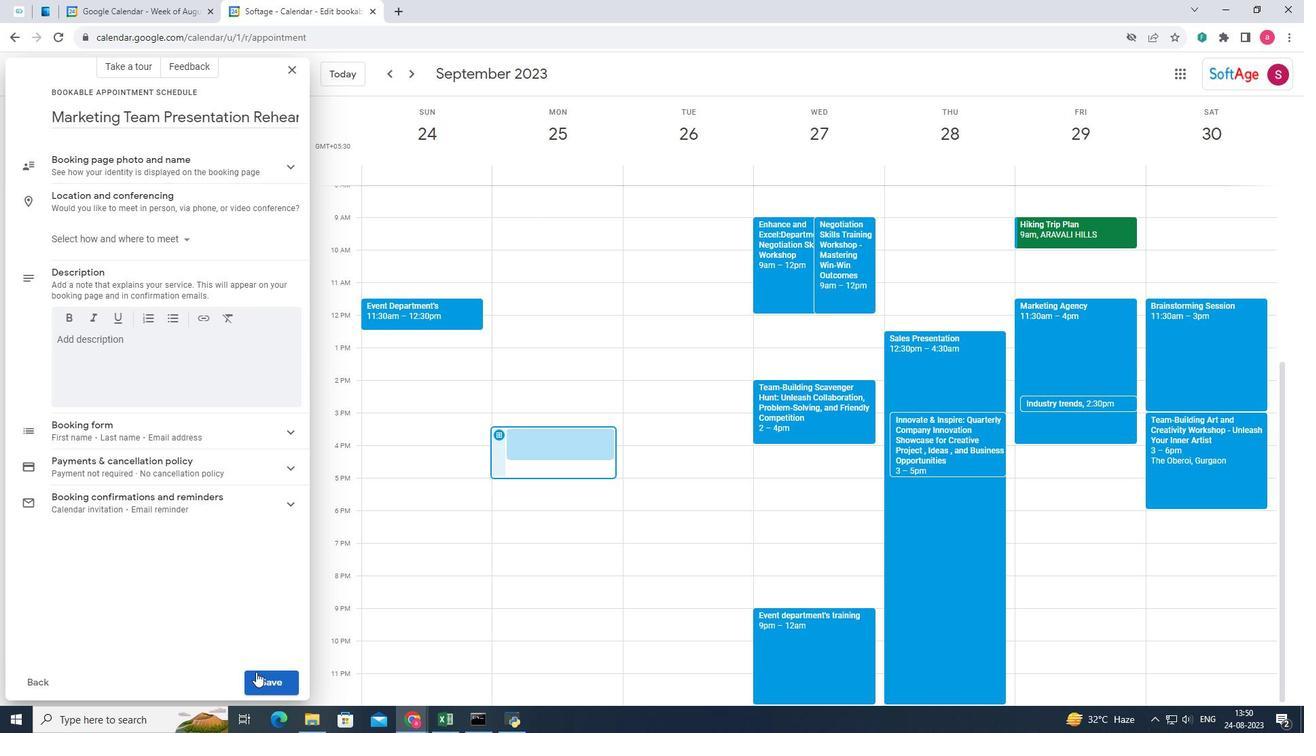 
Action: Mouse pressed left at (252, 668)
Screenshot: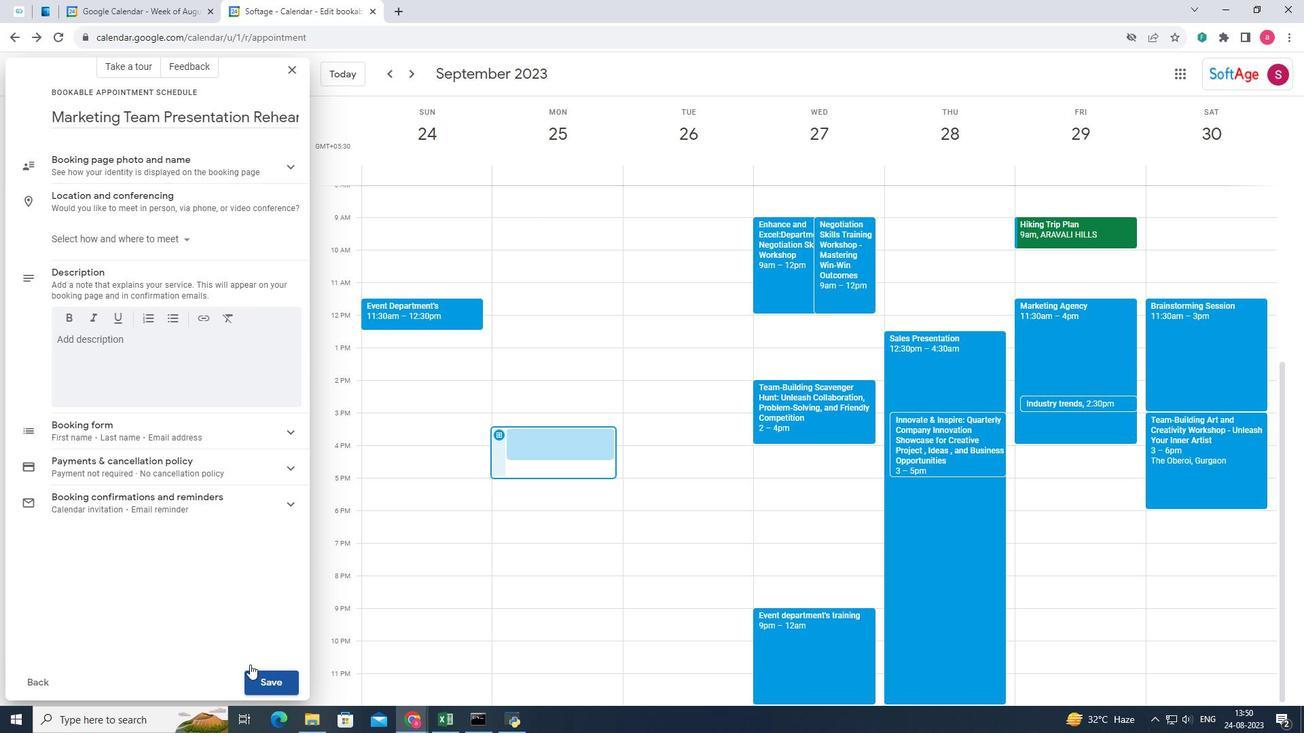 
Action: Mouse moved to (796, 274)
Screenshot: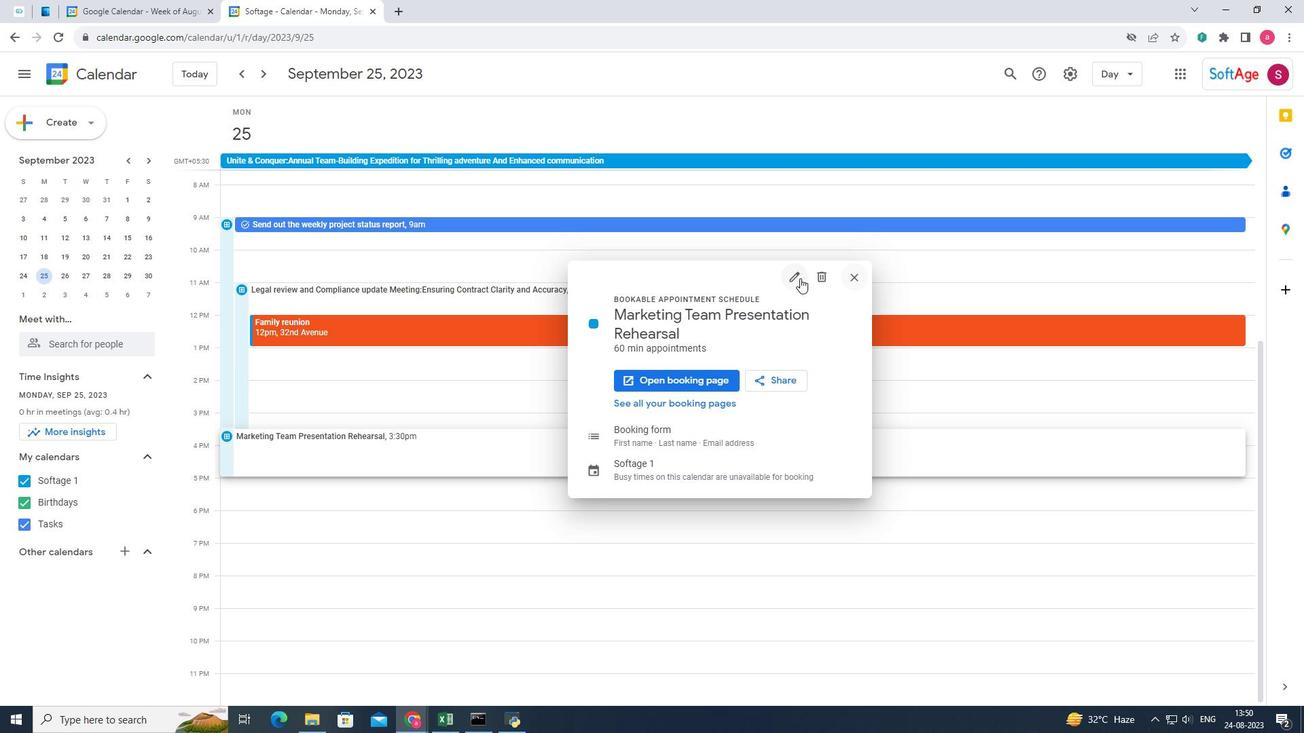 
Action: Mouse pressed left at (796, 274)
Screenshot: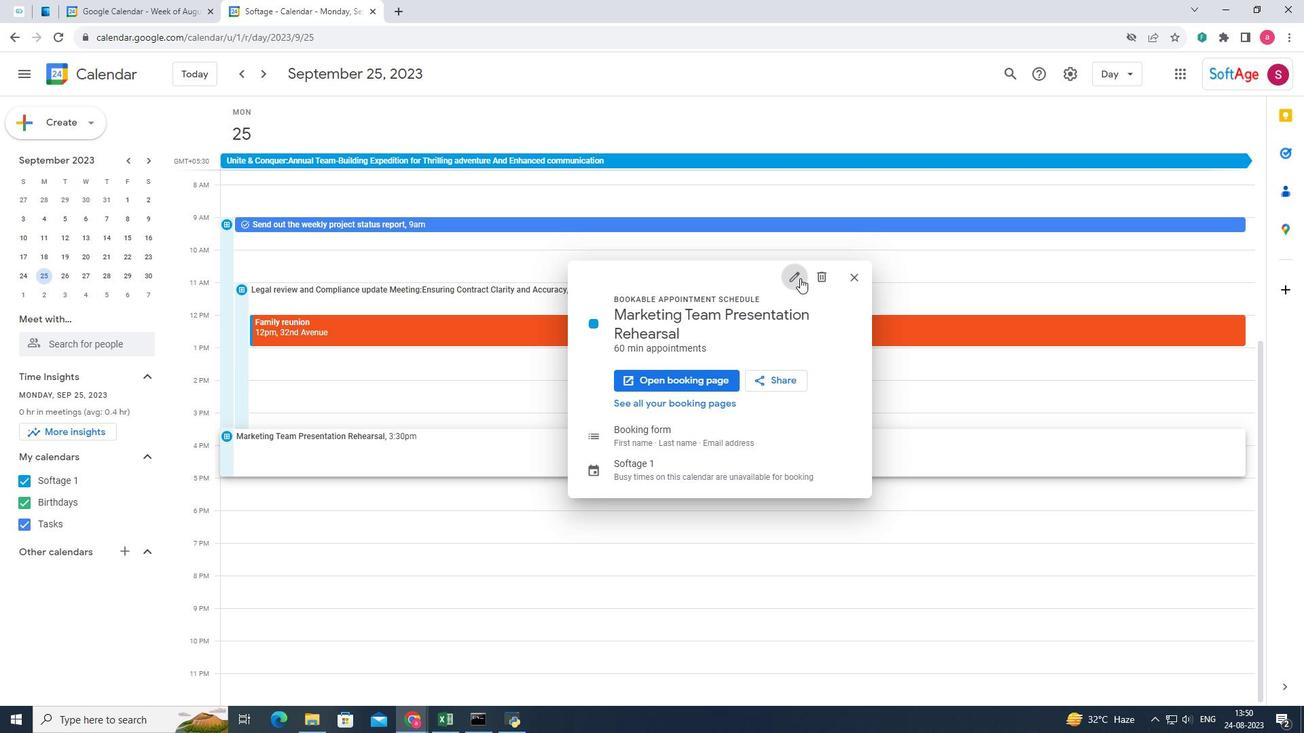 
Action: Mouse moved to (248, 674)
Screenshot: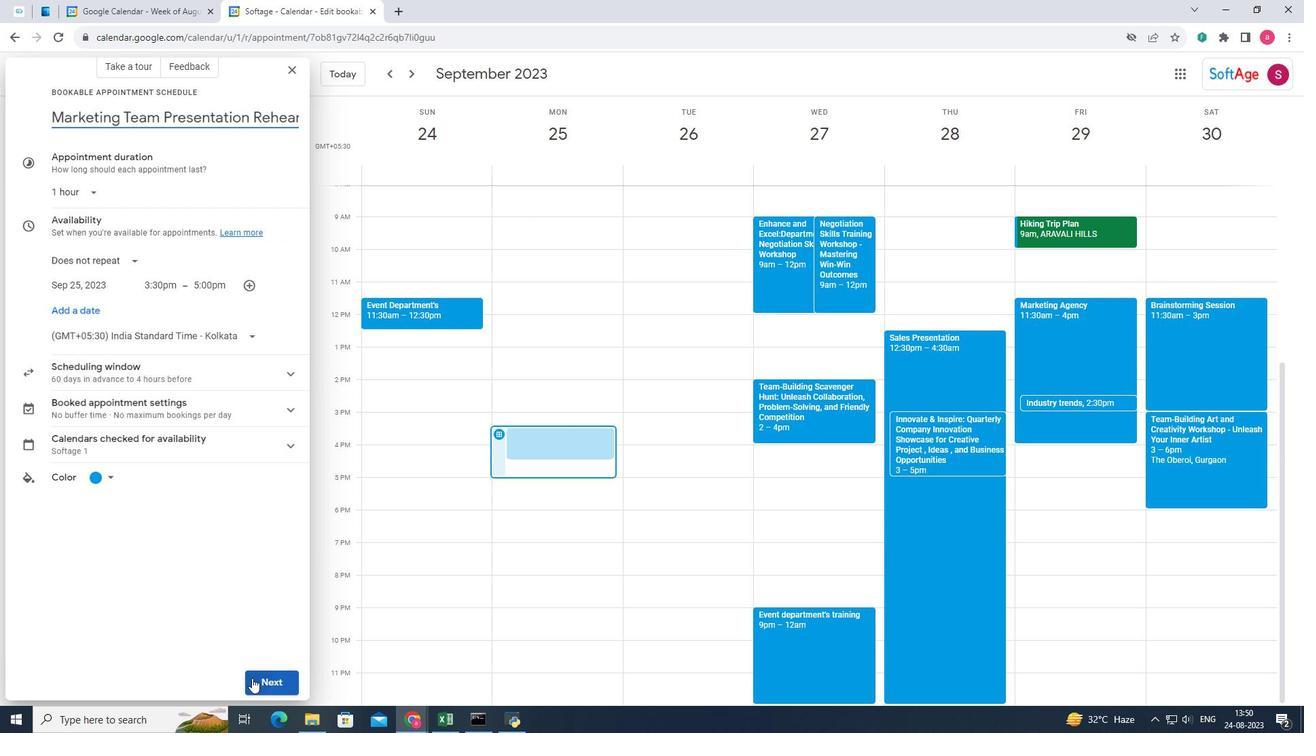 
Action: Mouse pressed left at (248, 674)
Screenshot: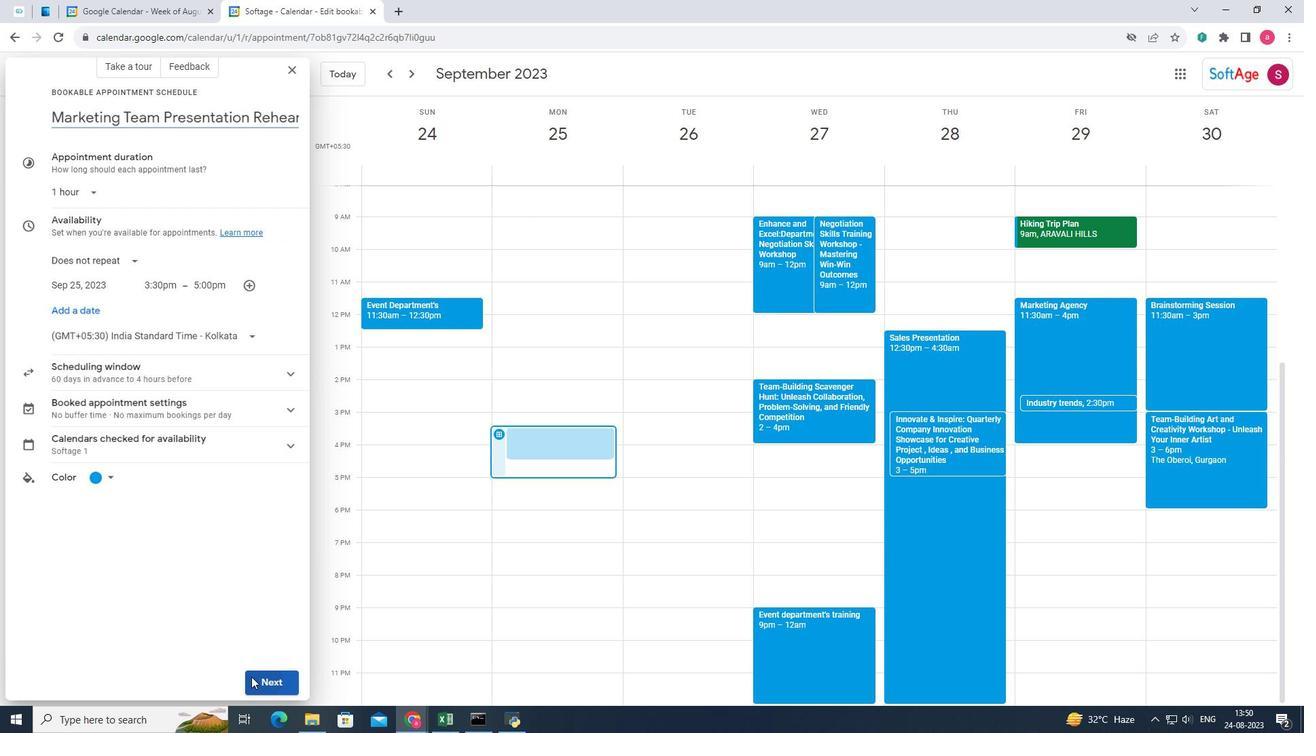 
Action: Mouse moved to (81, 341)
Screenshot: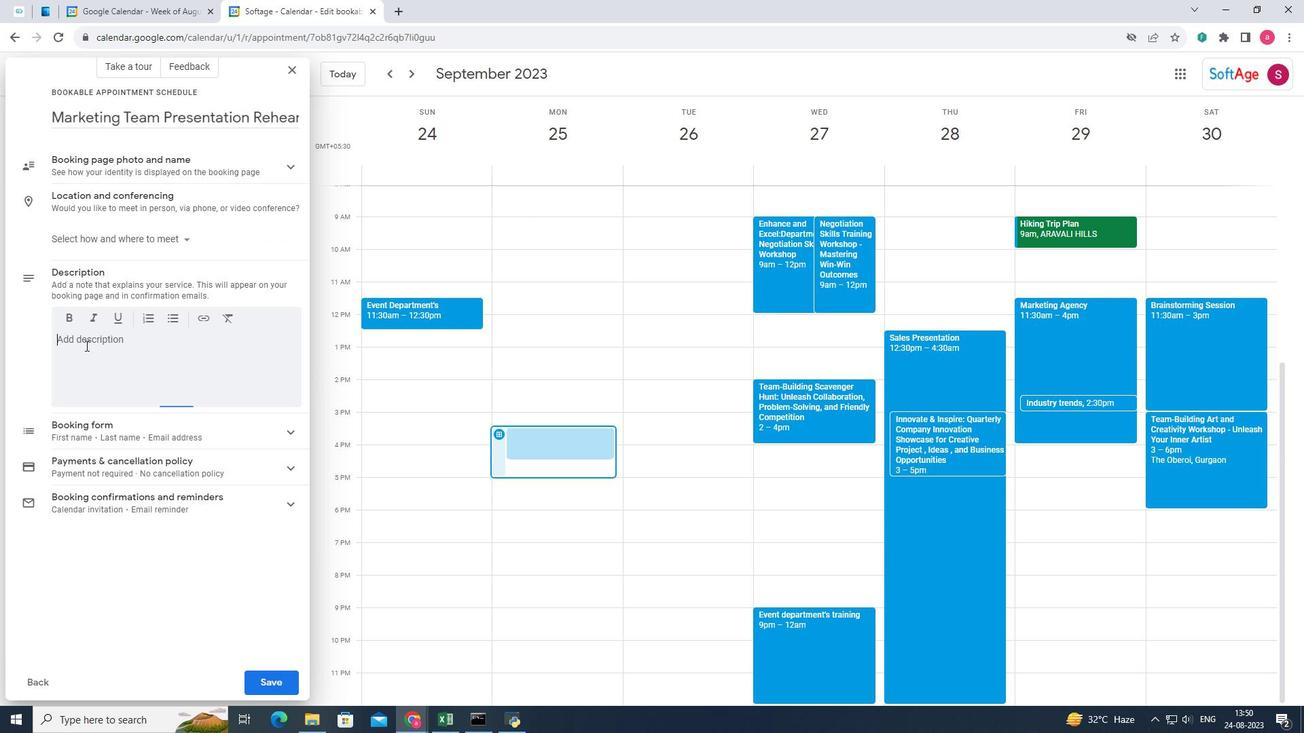 
Action: Mouse pressed left at (81, 341)
Screenshot: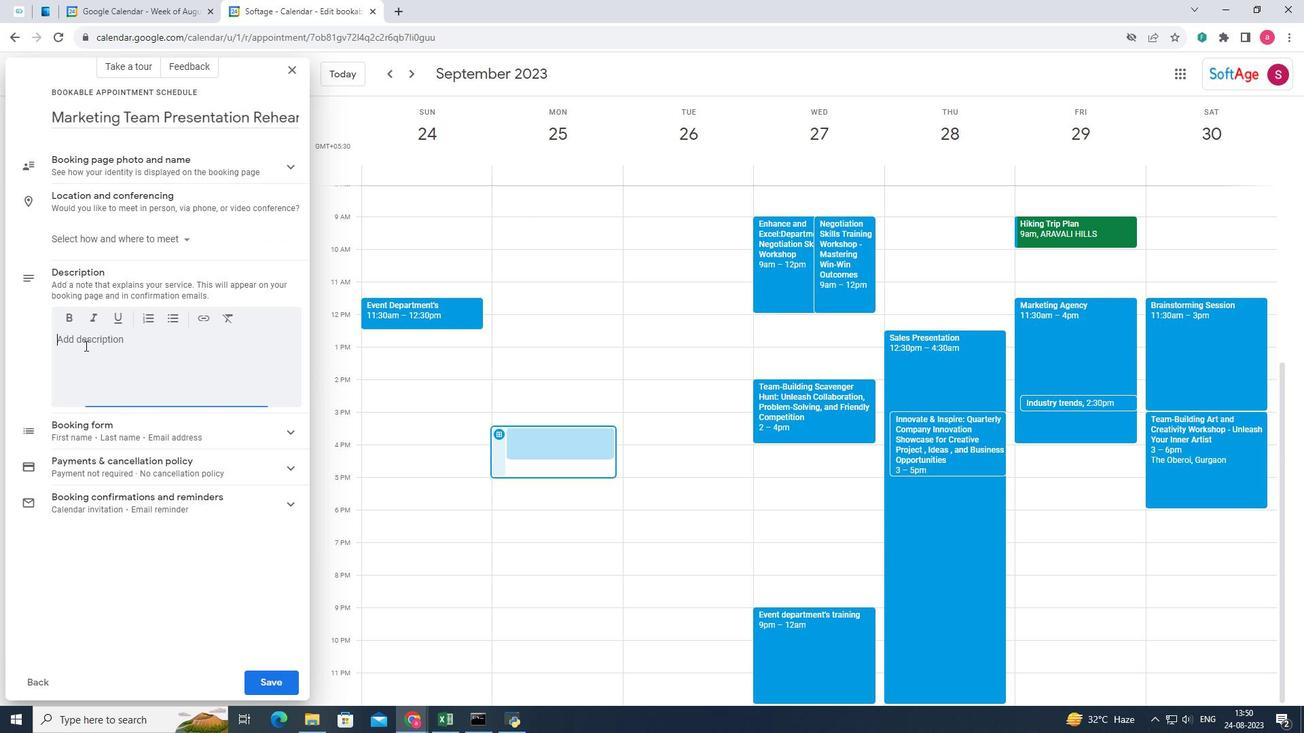 
Action: Mouse moved to (80, 341)
Screenshot: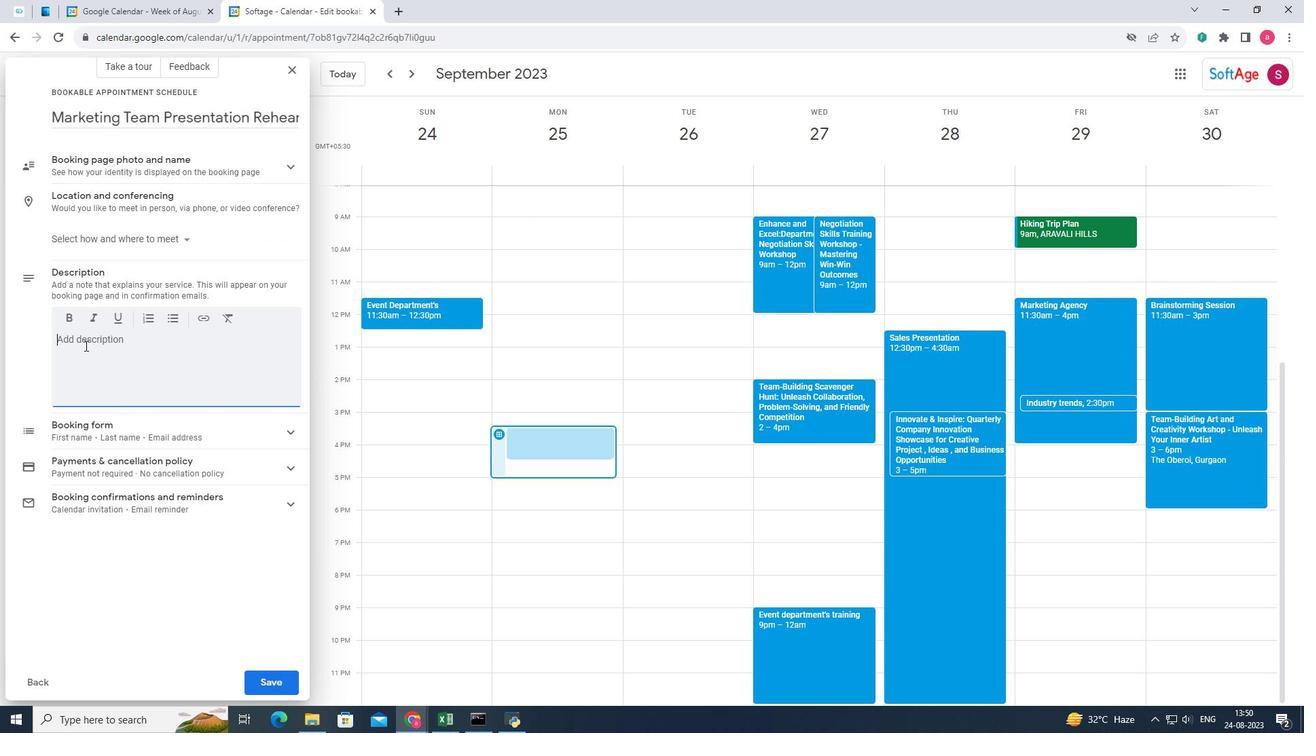 
Action: Key pressed <Key.shift>In<Key.space>the<Key.space>event<Key.space>description,<Key.space>you<Key.space>can<Key.space>outline<Key.space>the<Key.space>objective<Key.space>of<Key.space>the<Key.space>rehearsal,<Key.space>what<Key.space>areas<Key.space>you'll<Key.space>be<Key.space>focusing<Key.space>on<Key.space><Key.shift>(impactful<Key.shift>0<Key.backspace><Key.shift>)<Key.space>messages,<Key.space>visuals,<Key.space>audience<Key.space>engagement<Key.shift>),<Key.space>and<Key.space>any<Key.space>specific<Key.space>points<Key.space>you'd<Key.space>like<Key.space>to<Key.space>cover.
Screenshot: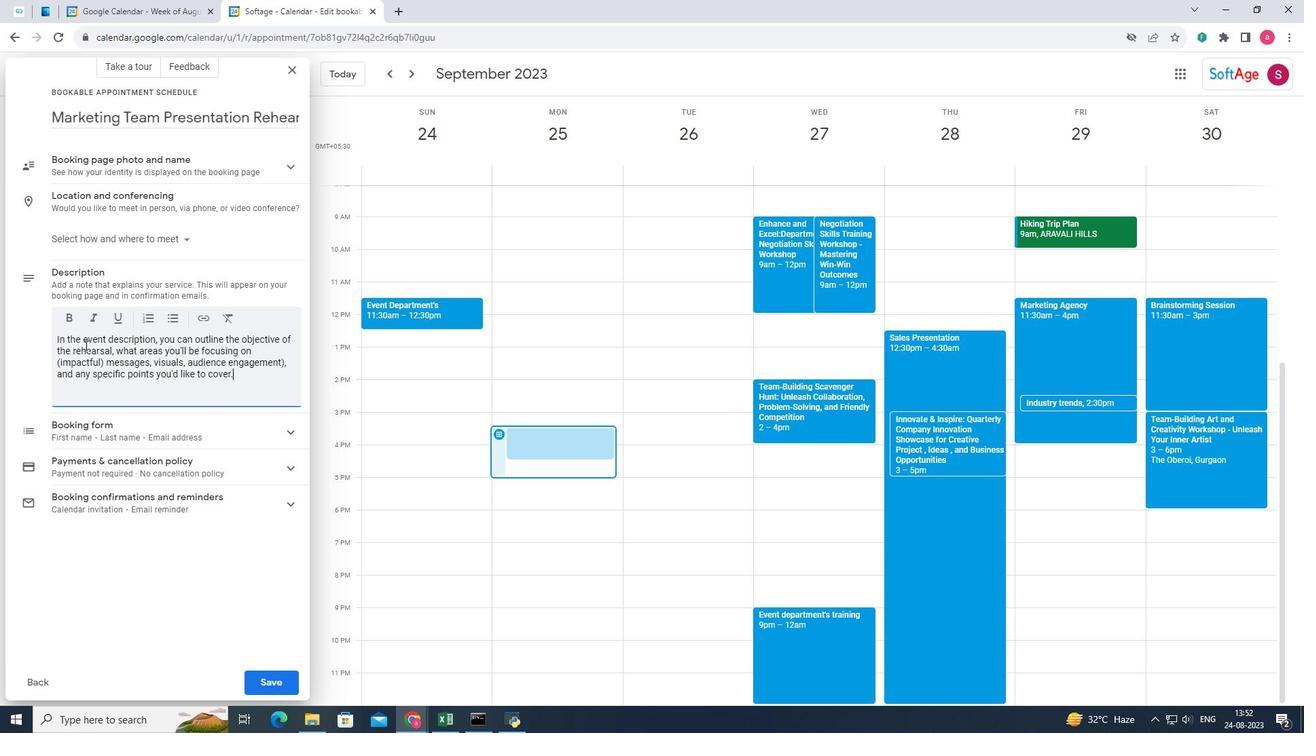 
Action: Mouse pressed left at (80, 341)
Screenshot: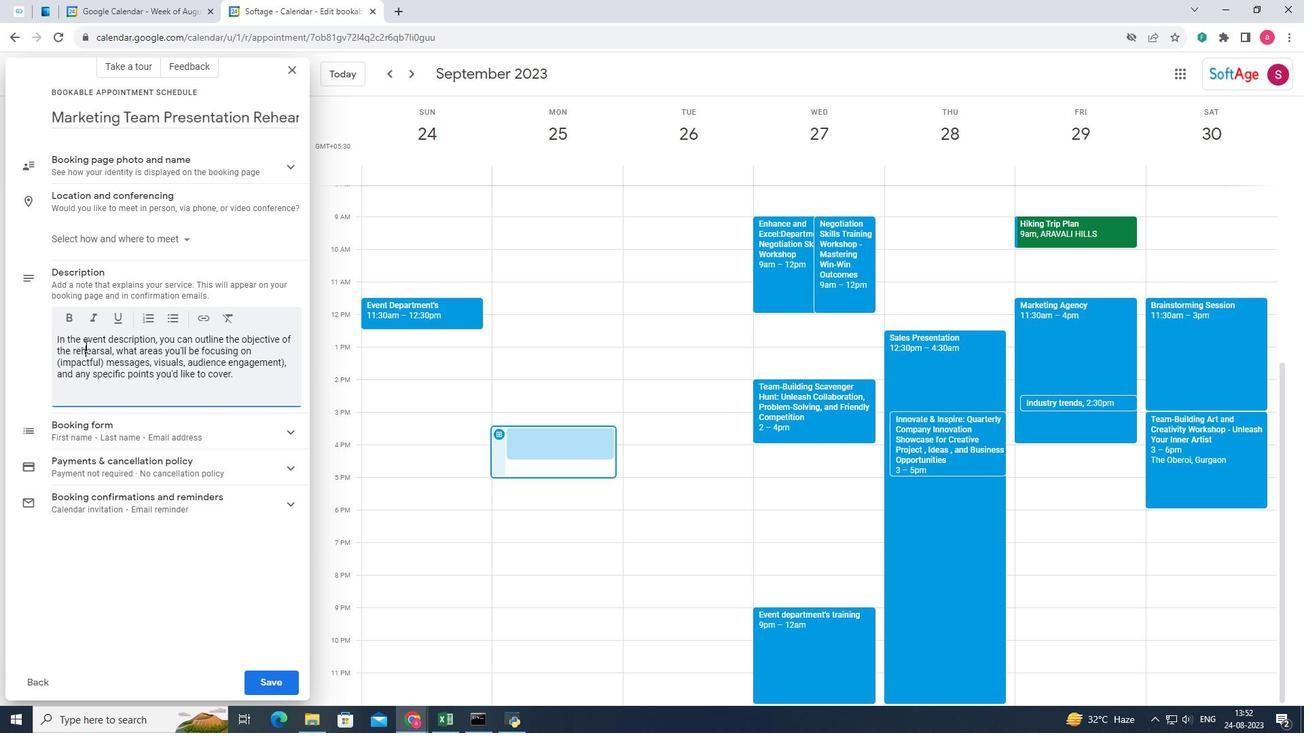 
Action: Mouse pressed left at (80, 341)
Screenshot: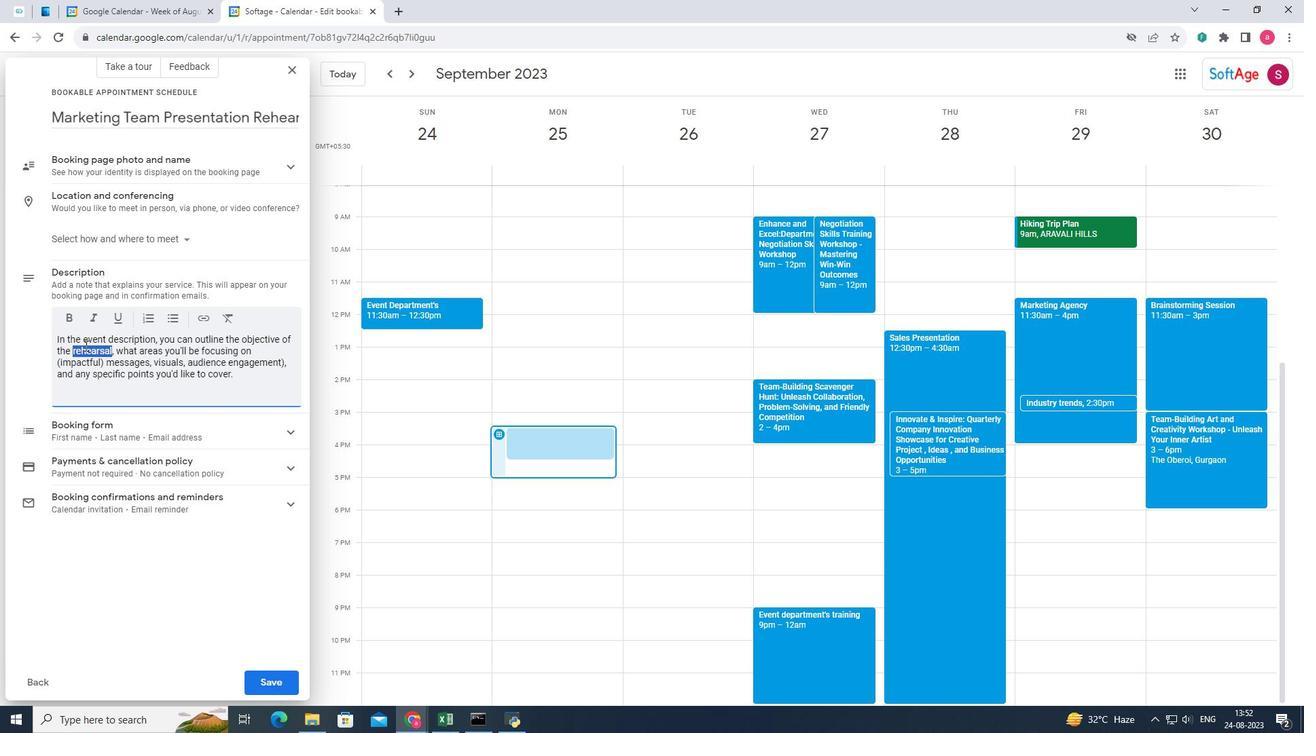 
Action: Mouse pressed left at (80, 341)
Screenshot: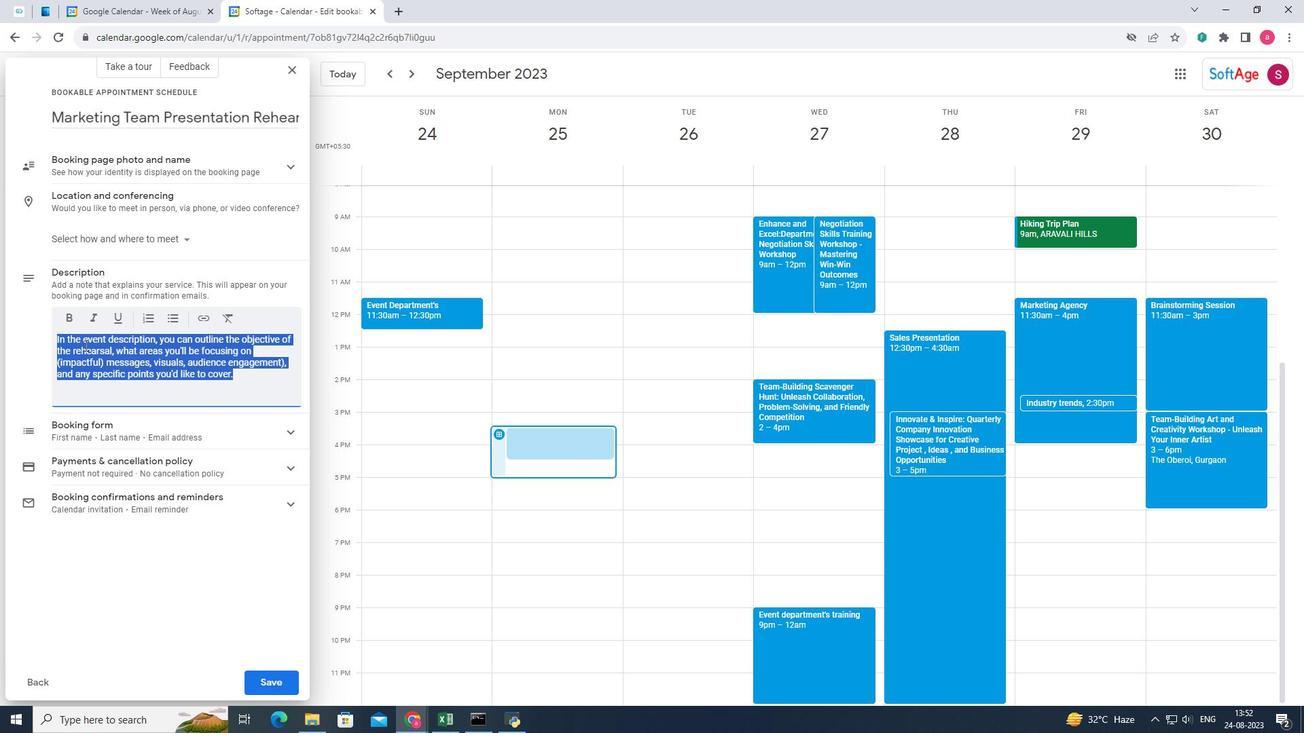 
Action: Mouse moved to (84, 315)
Screenshot: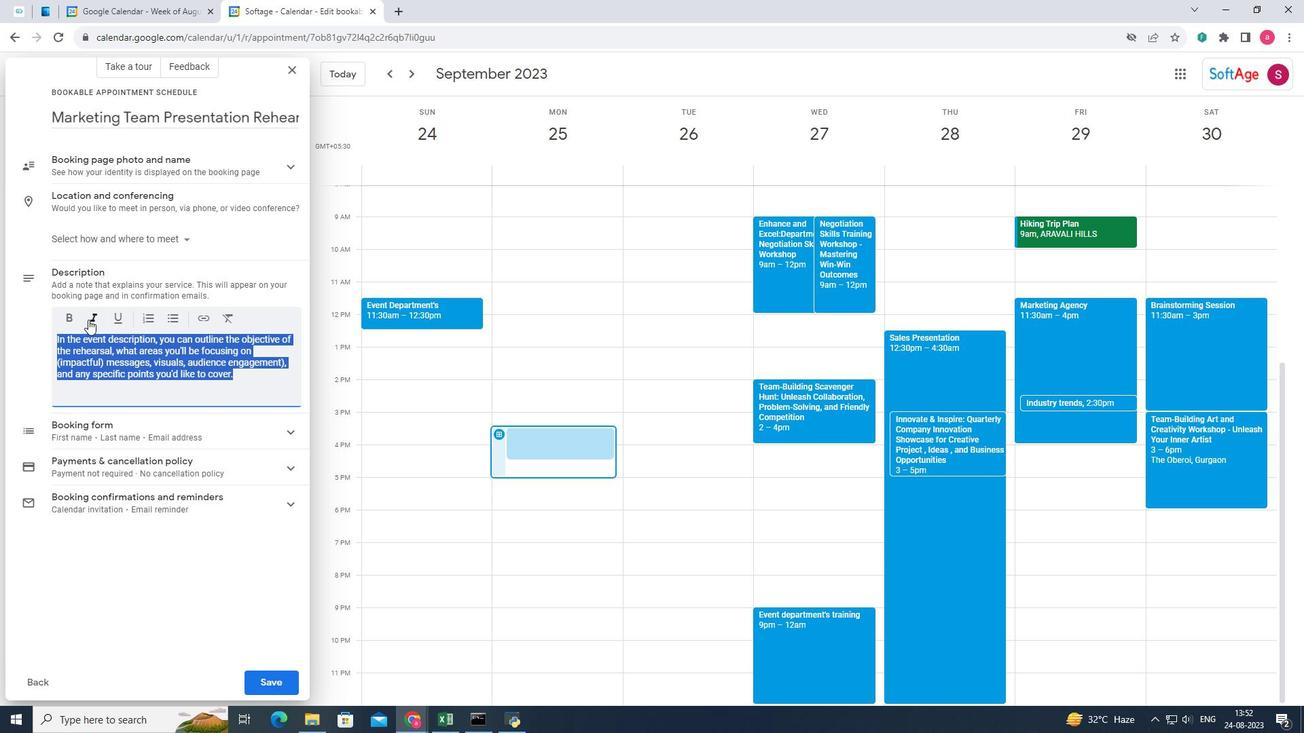 
Action: Mouse pressed left at (84, 315)
Screenshot: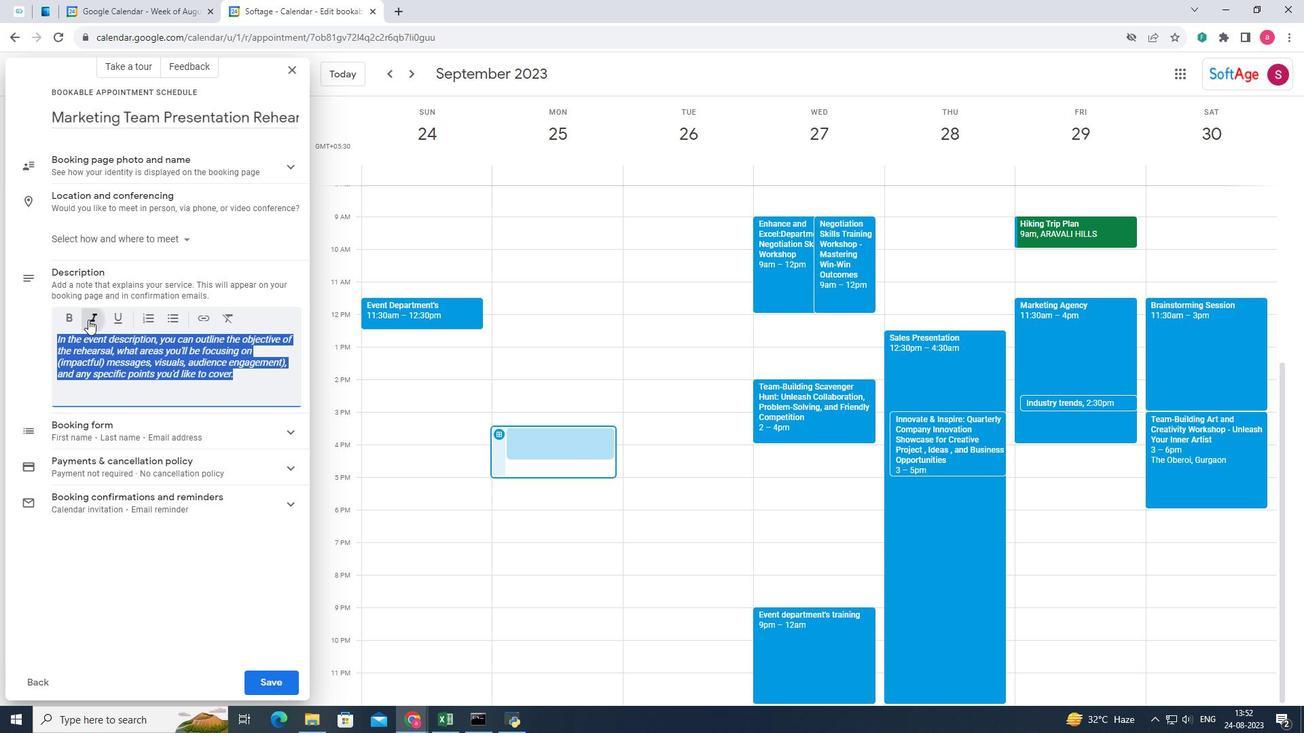 
Action: Mouse moved to (259, 674)
Screenshot: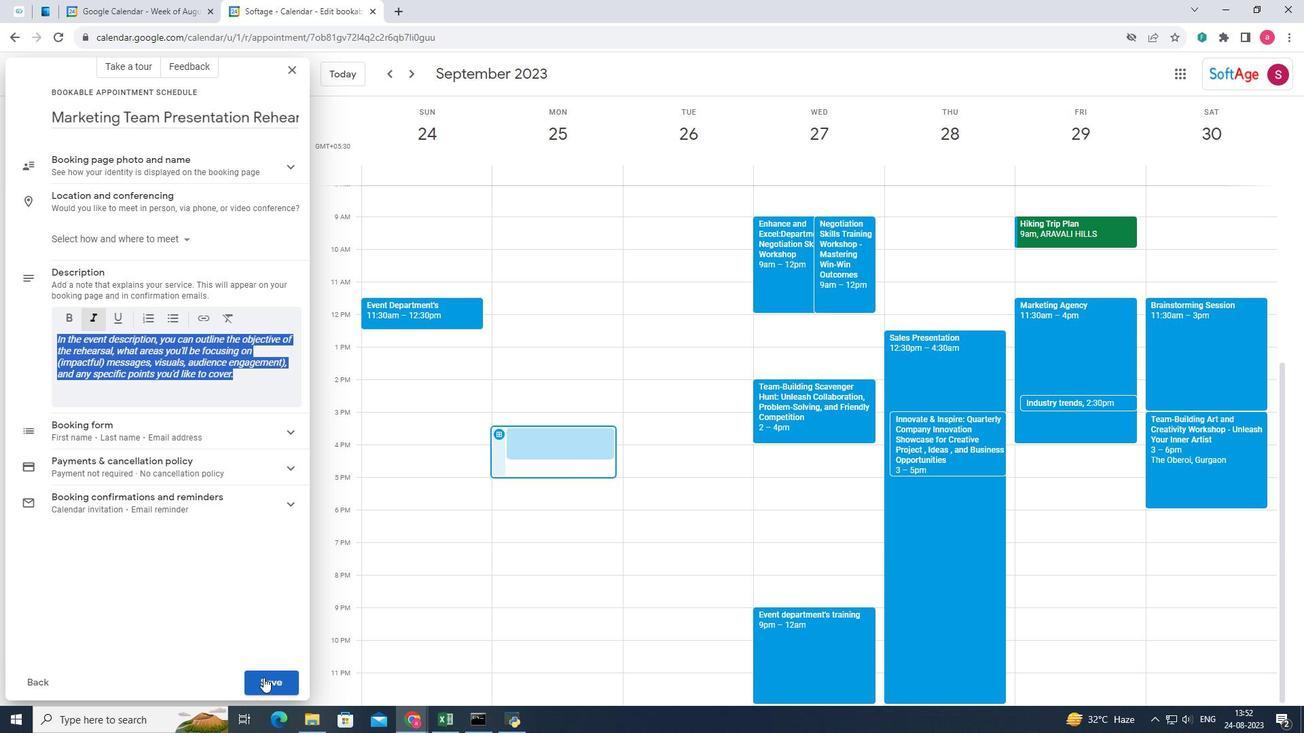 
Action: Mouse pressed left at (259, 674)
Screenshot: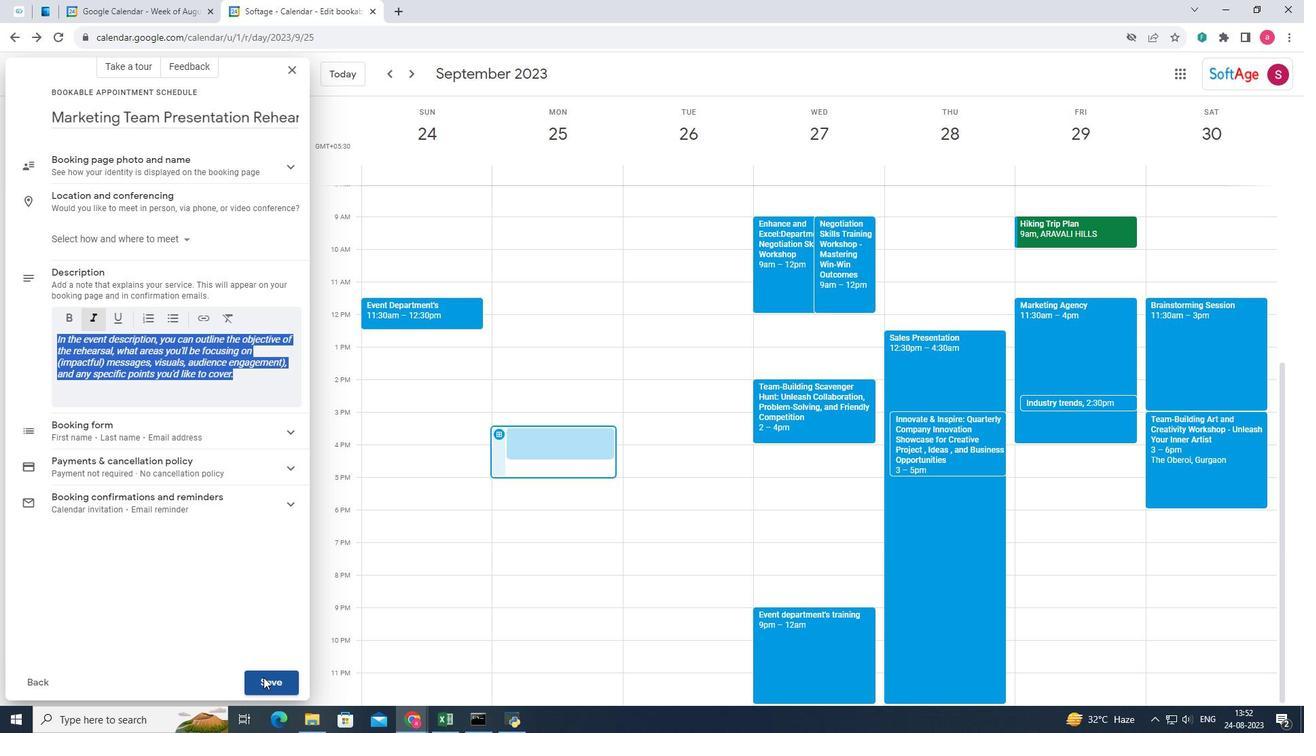 
Action: Mouse moved to (475, 392)
Screenshot: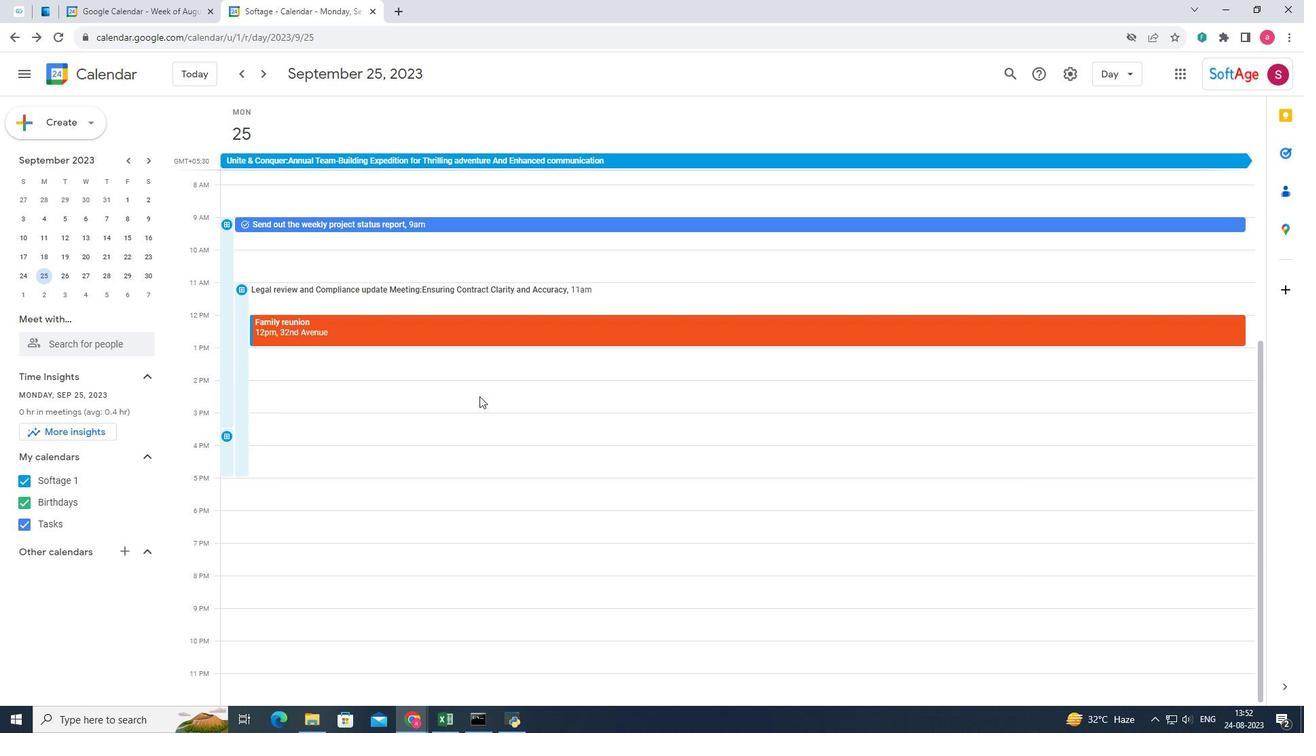 
